 Task: Search one way flight ticket for 5 adults, 2 children, 1 infant in seat and 1 infant on lap in economy from Bozeman: Bozeman Yellowstone International Airport (was Gallatin Field) to Jackson: Jackson Hole Airport on 5-2-2023. Choice of flights is Spirit. Number of bags: 2 checked bags. Price is upto 93000. Outbound departure time preference is 19:30.
Action: Mouse moved to (311, 200)
Screenshot: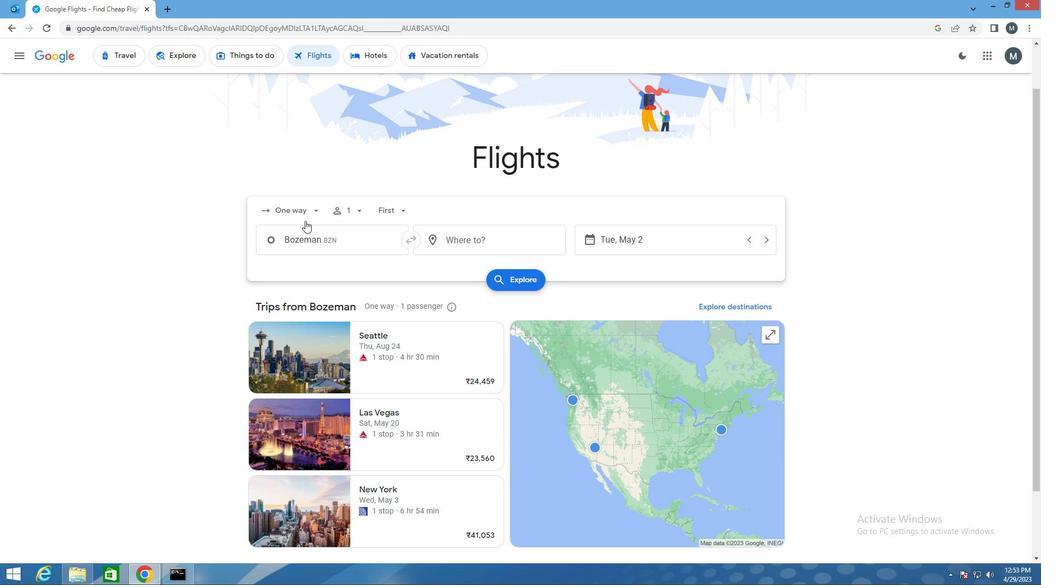 
Action: Mouse pressed left at (311, 200)
Screenshot: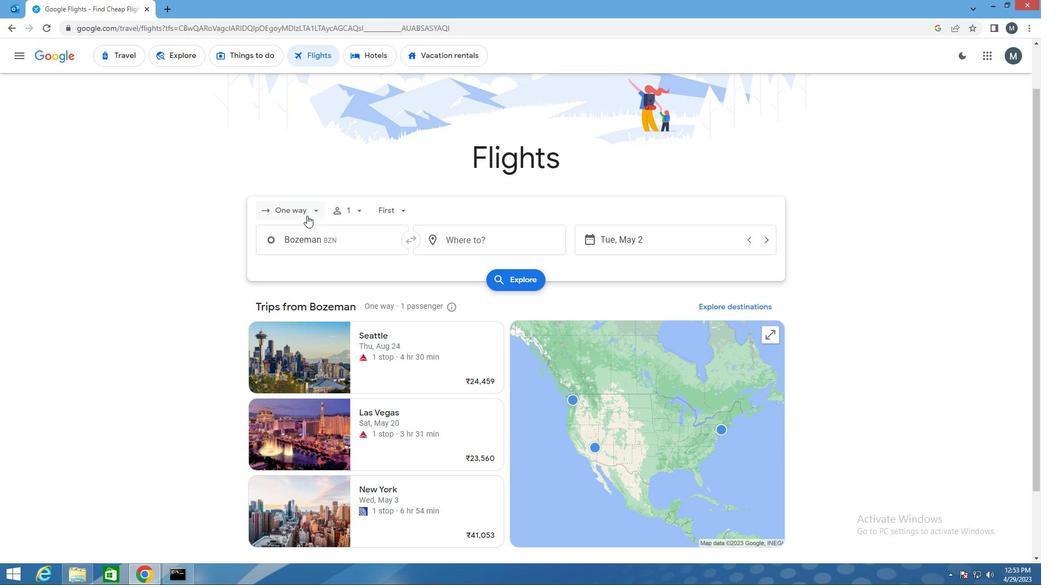 
Action: Mouse moved to (309, 246)
Screenshot: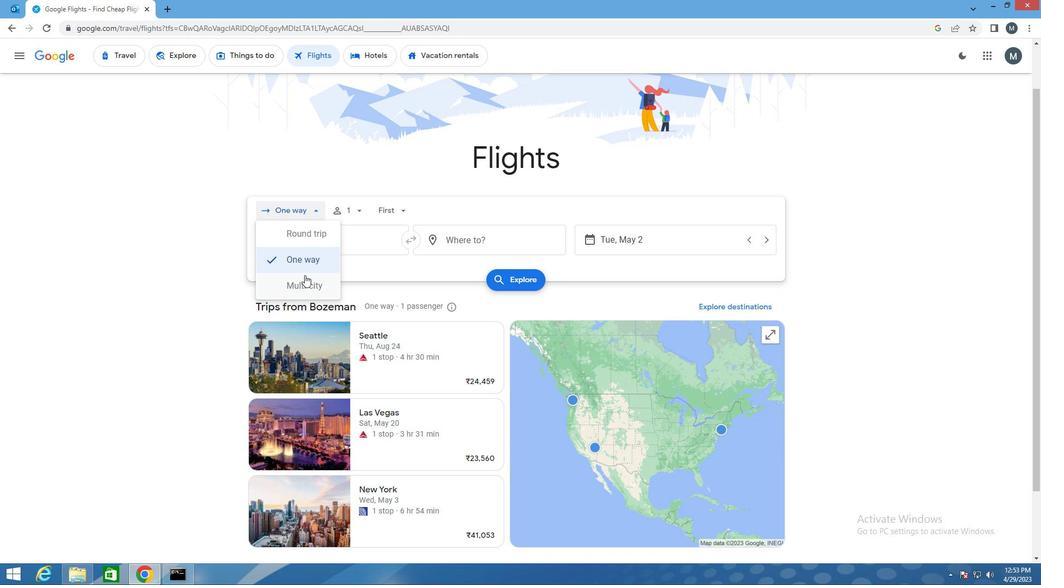 
Action: Mouse pressed left at (309, 246)
Screenshot: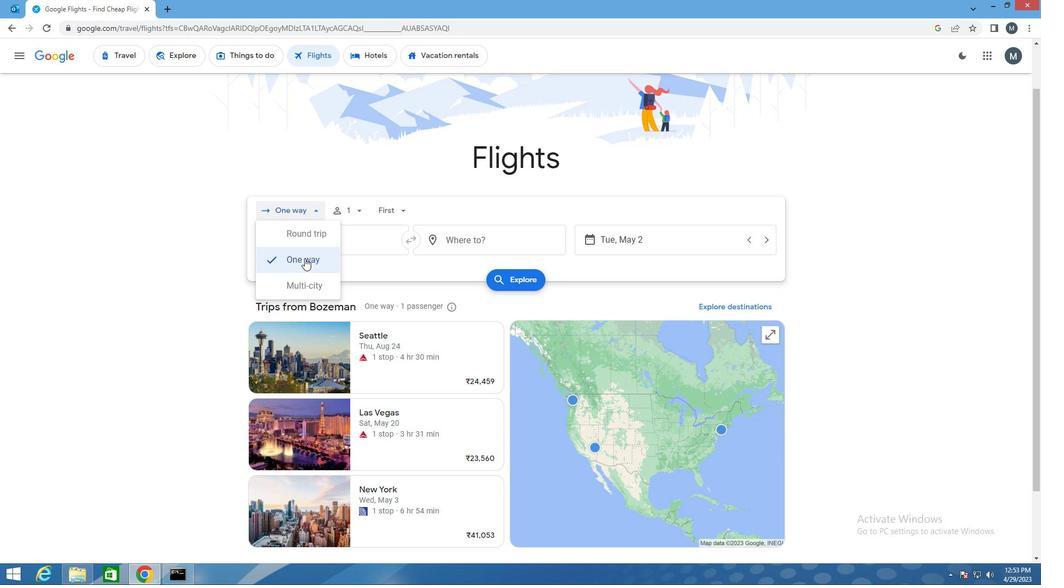 
Action: Mouse moved to (355, 200)
Screenshot: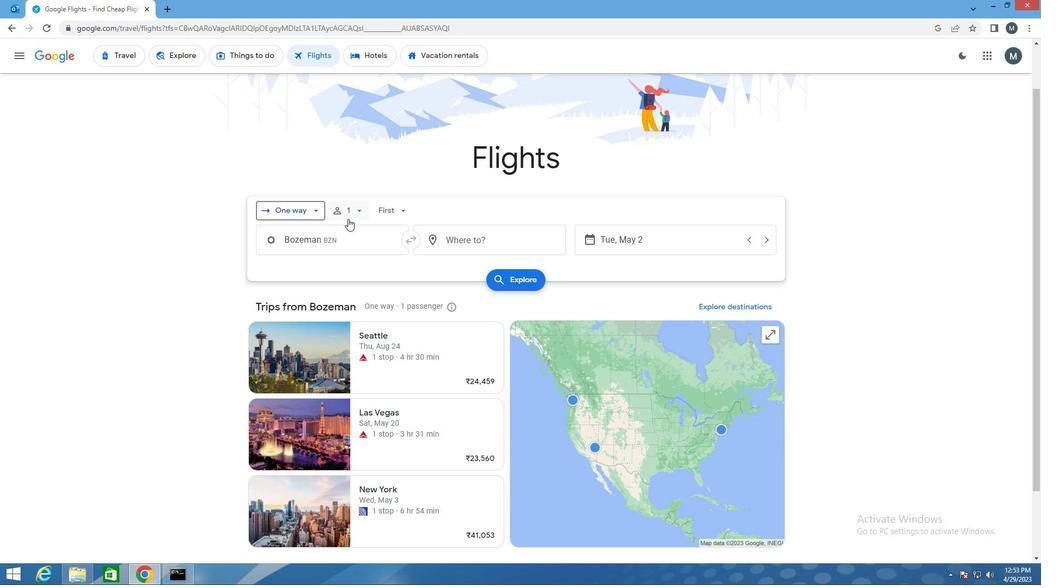 
Action: Mouse pressed left at (355, 200)
Screenshot: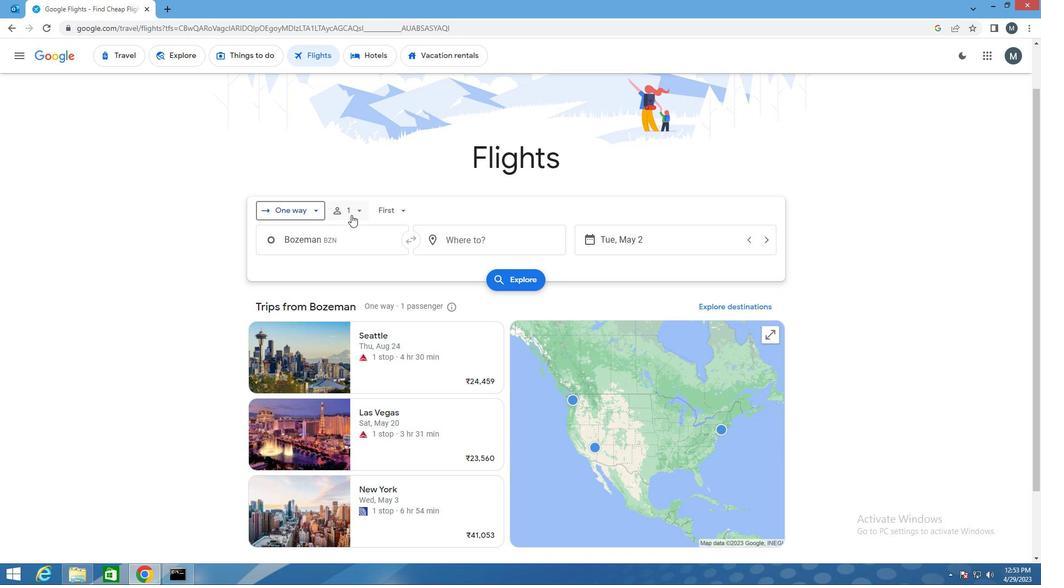 
Action: Mouse moved to (449, 220)
Screenshot: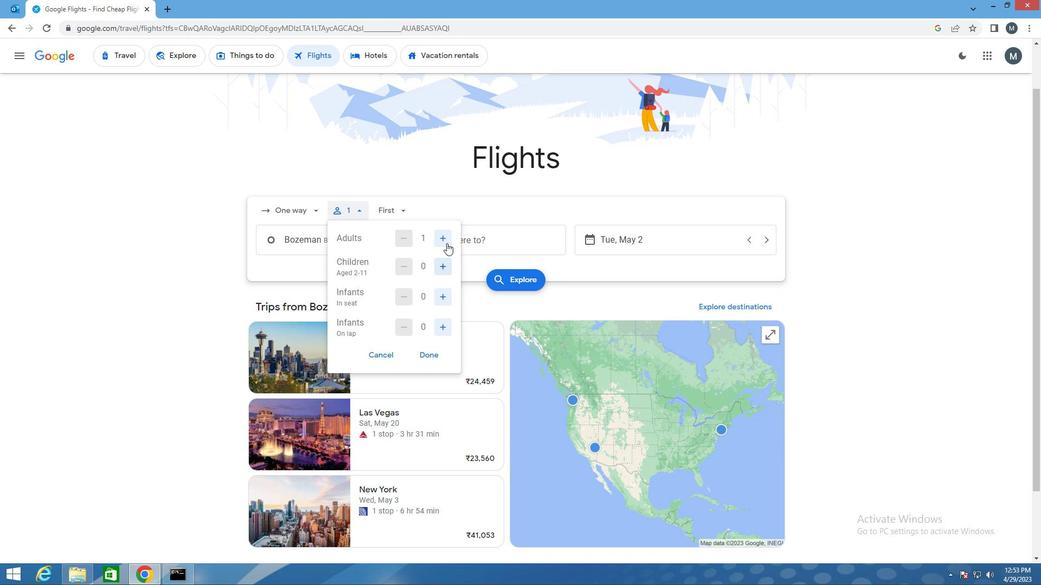 
Action: Mouse pressed left at (449, 220)
Screenshot: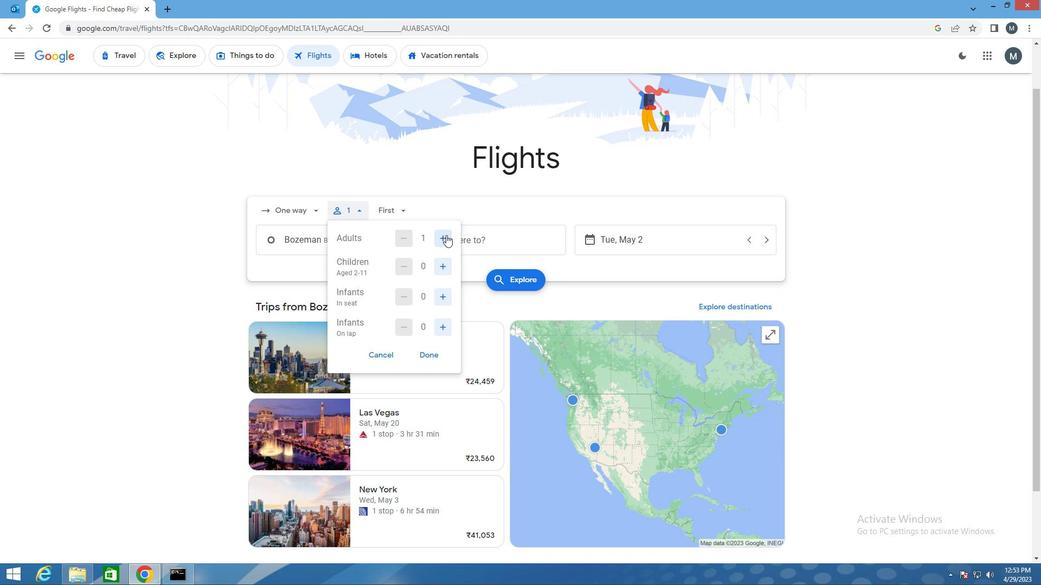 
Action: Mouse pressed left at (449, 220)
Screenshot: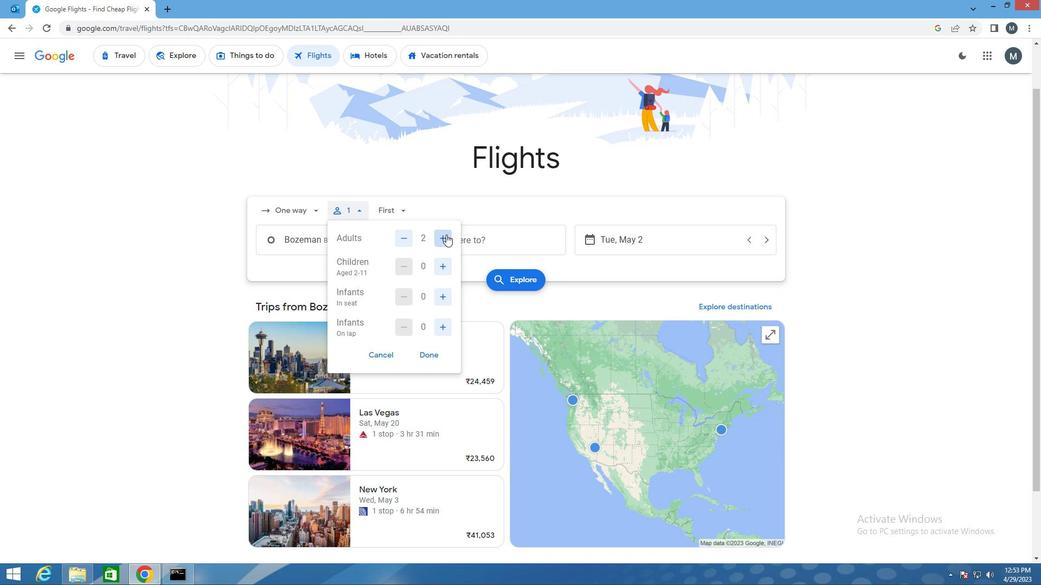 
Action: Mouse pressed left at (449, 220)
Screenshot: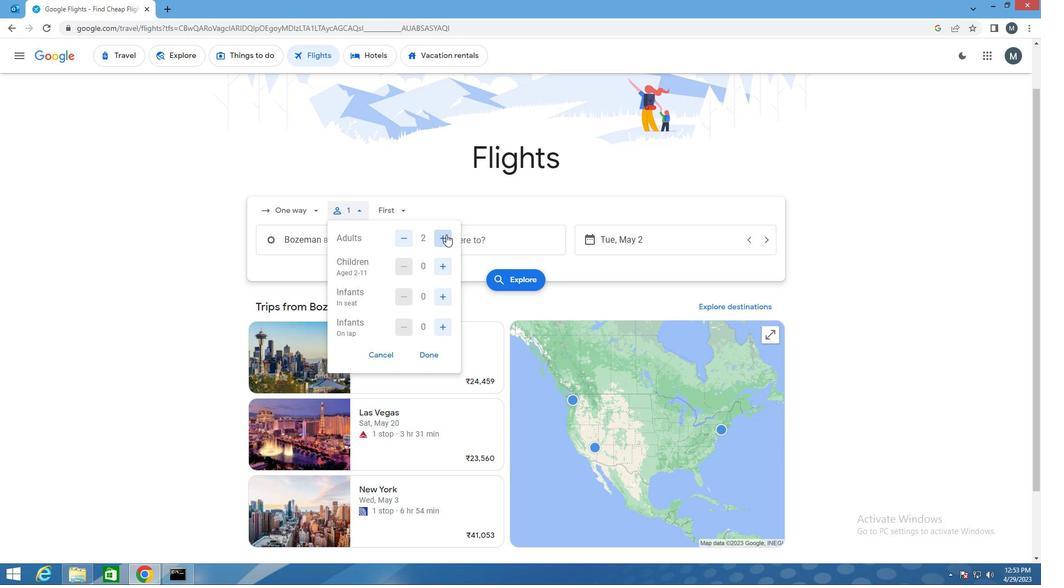 
Action: Mouse moved to (449, 220)
Screenshot: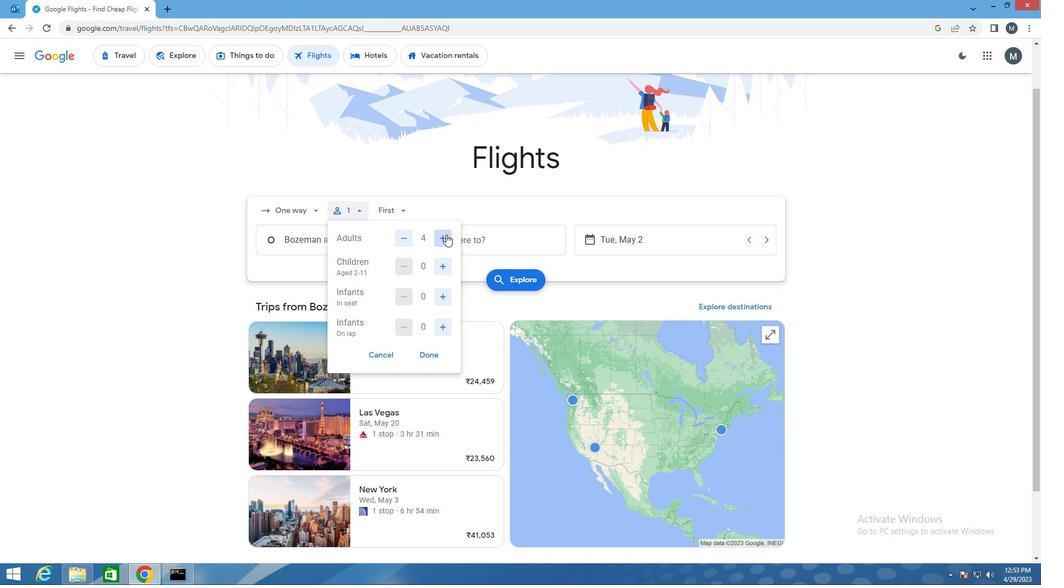 
Action: Mouse pressed left at (449, 220)
Screenshot: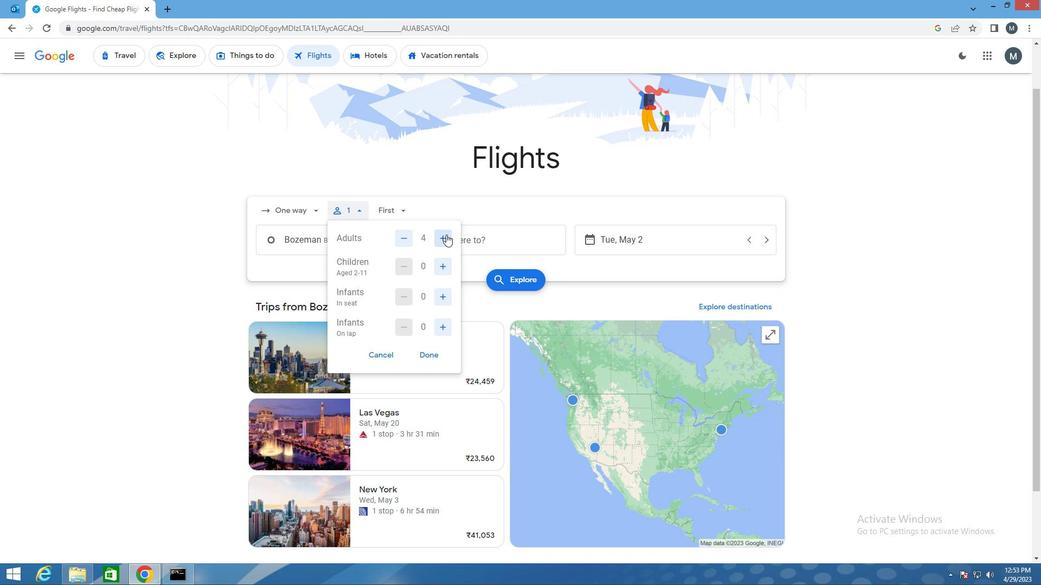 
Action: Mouse moved to (450, 255)
Screenshot: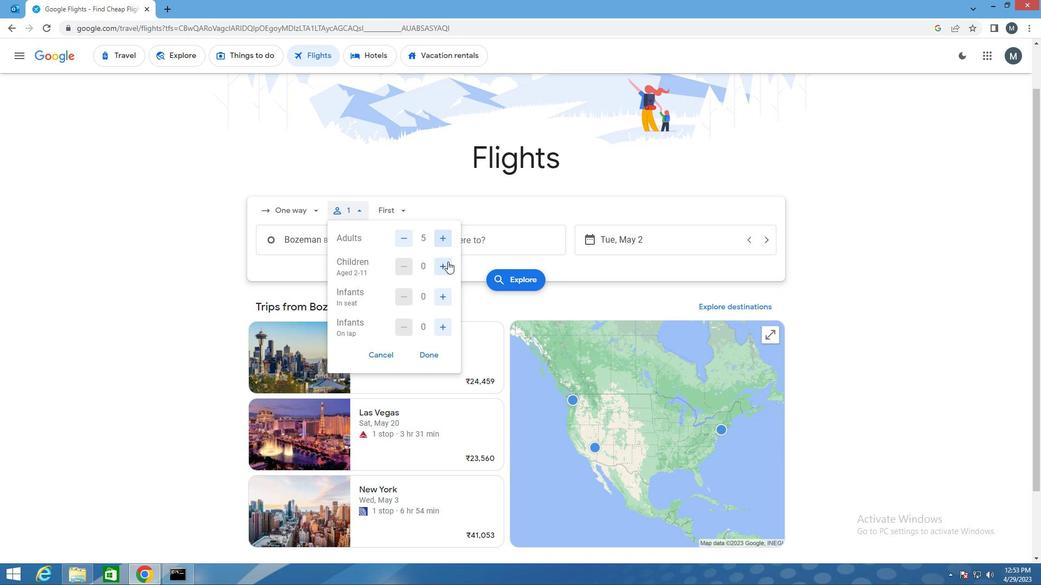 
Action: Mouse pressed left at (450, 255)
Screenshot: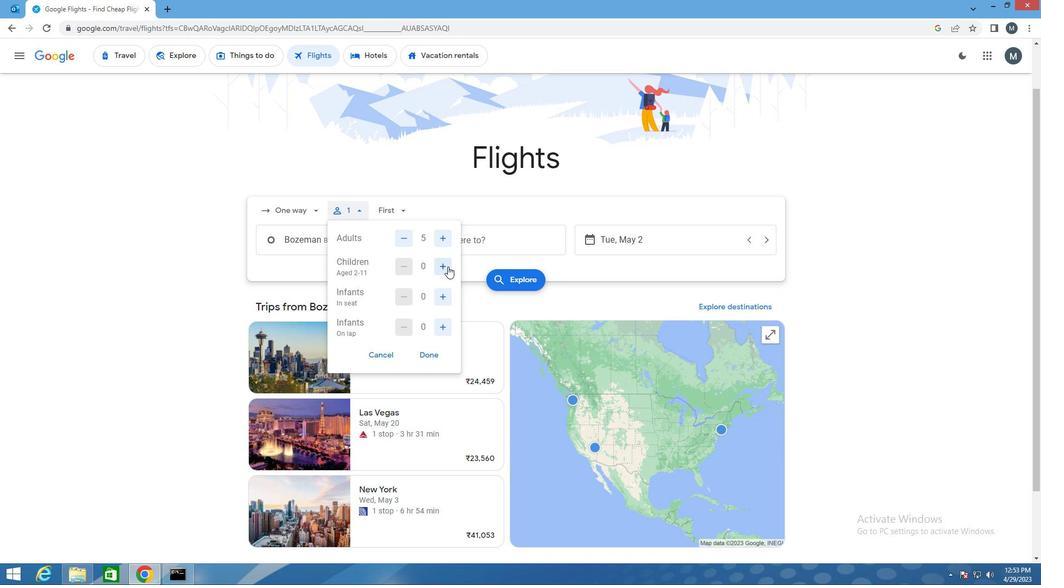 
Action: Mouse pressed left at (450, 255)
Screenshot: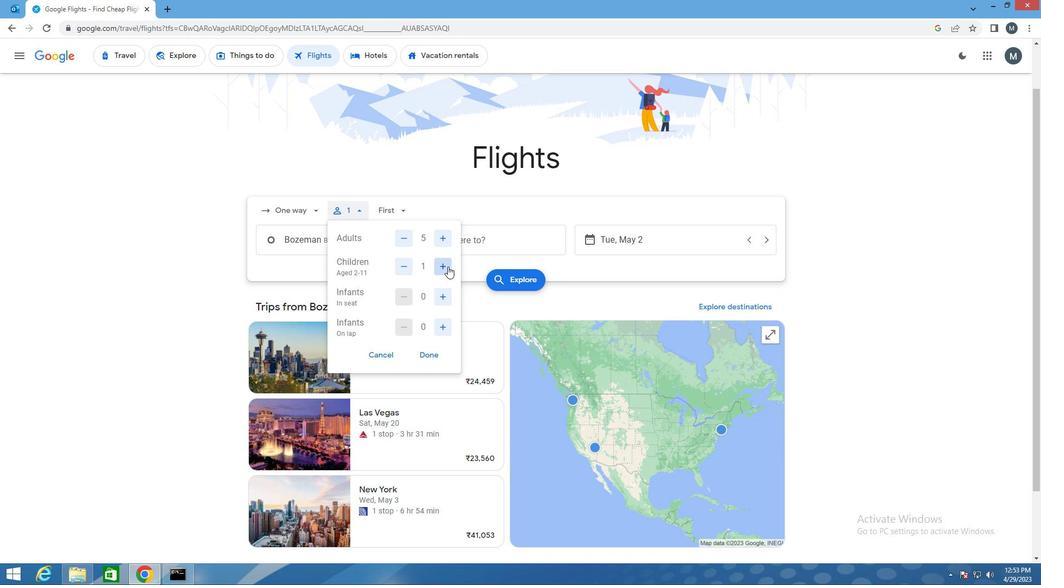 
Action: Mouse moved to (449, 288)
Screenshot: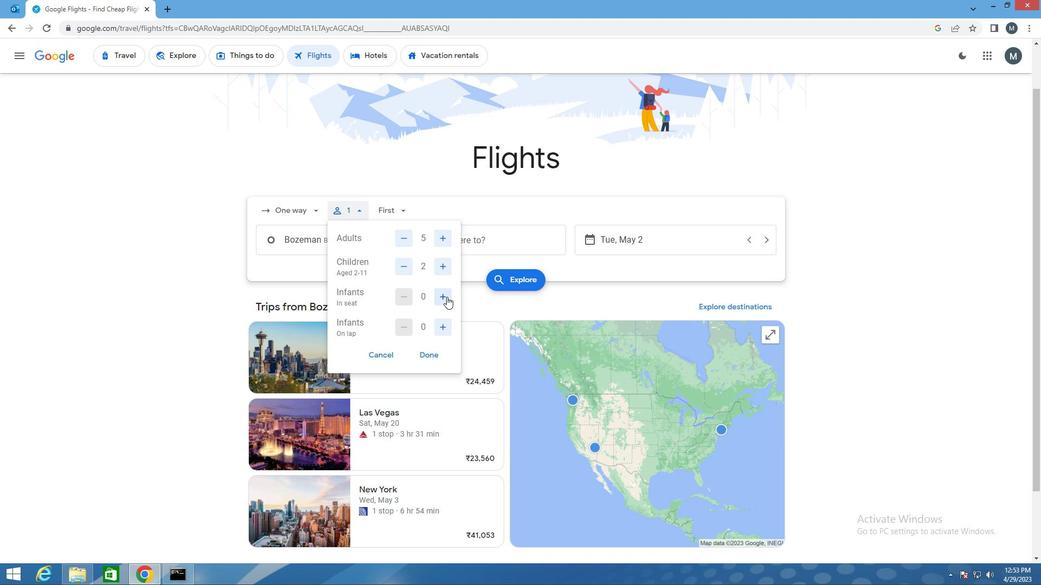 
Action: Mouse pressed left at (449, 288)
Screenshot: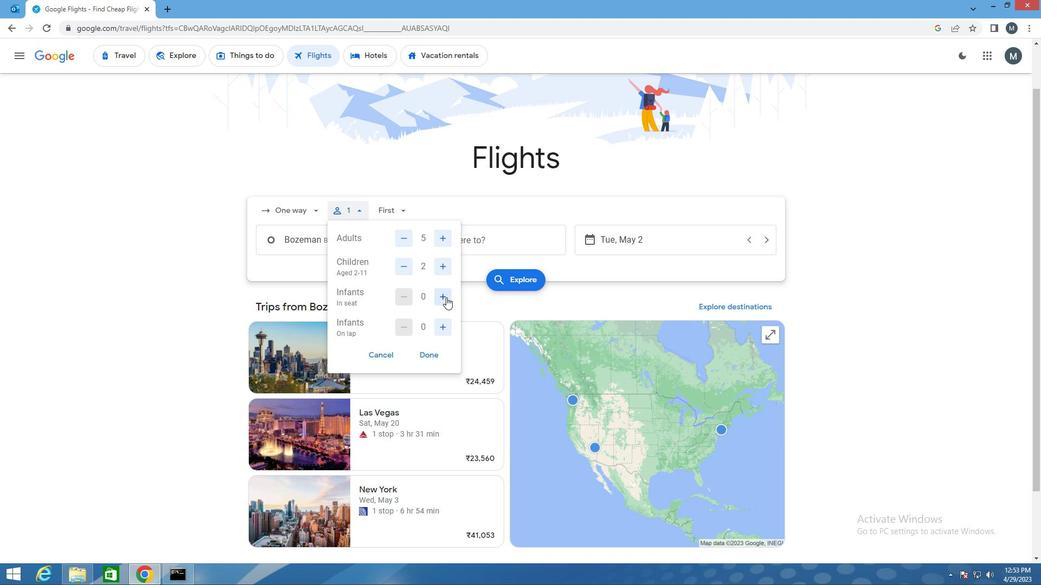
Action: Mouse moved to (447, 322)
Screenshot: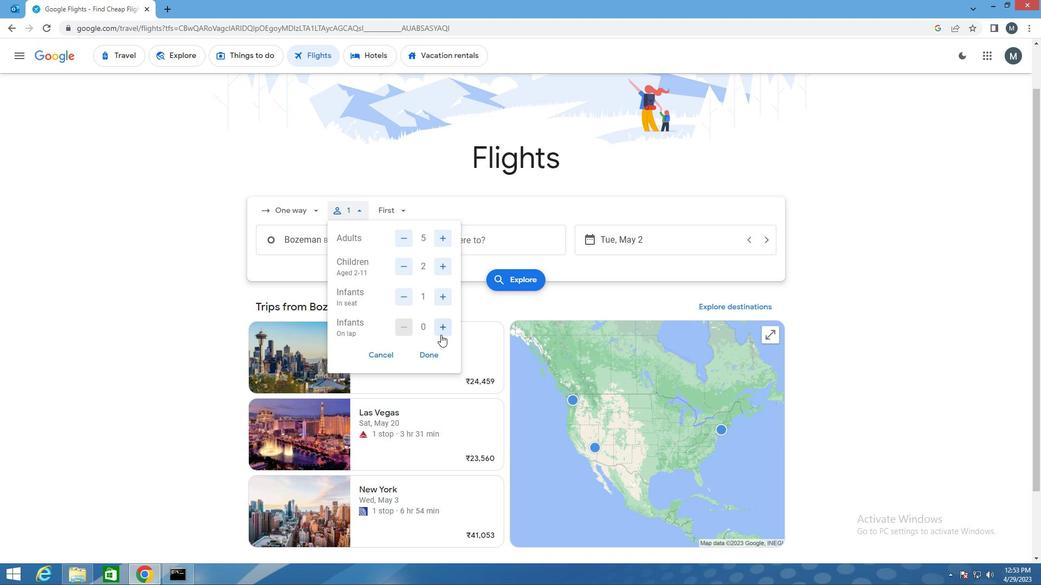 
Action: Mouse pressed left at (447, 322)
Screenshot: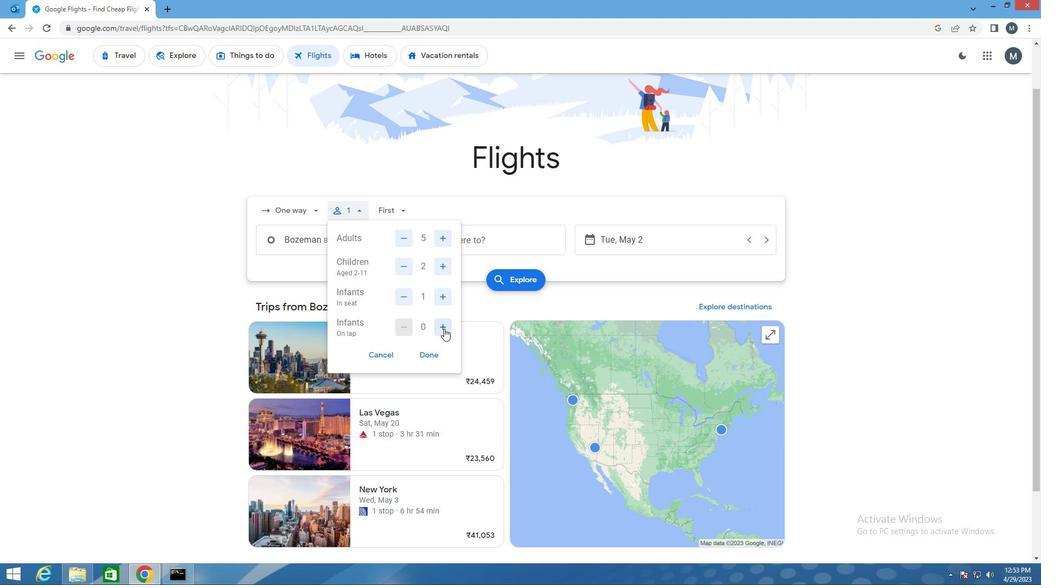 
Action: Mouse moved to (437, 346)
Screenshot: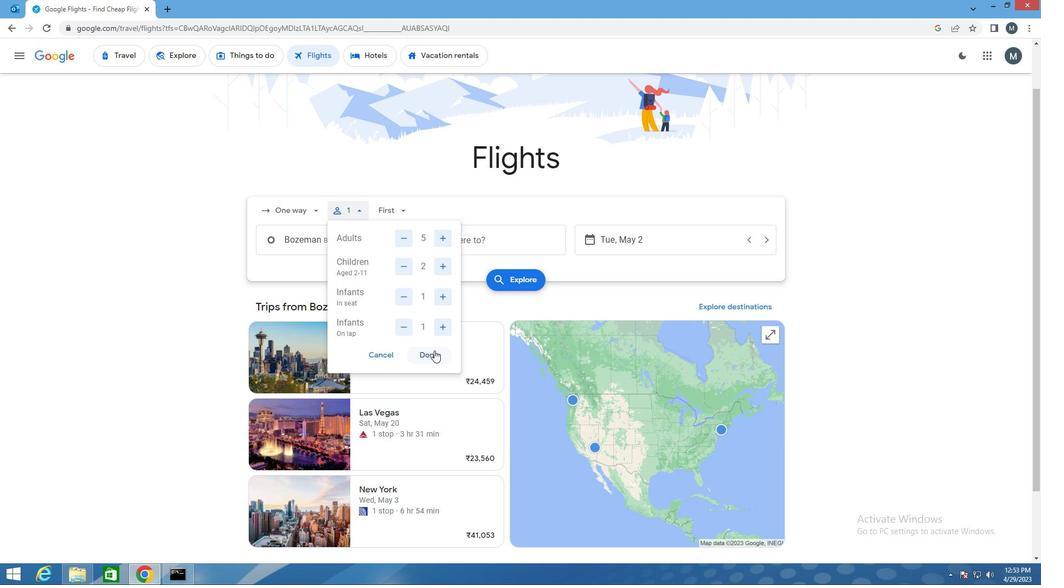 
Action: Mouse pressed left at (437, 346)
Screenshot: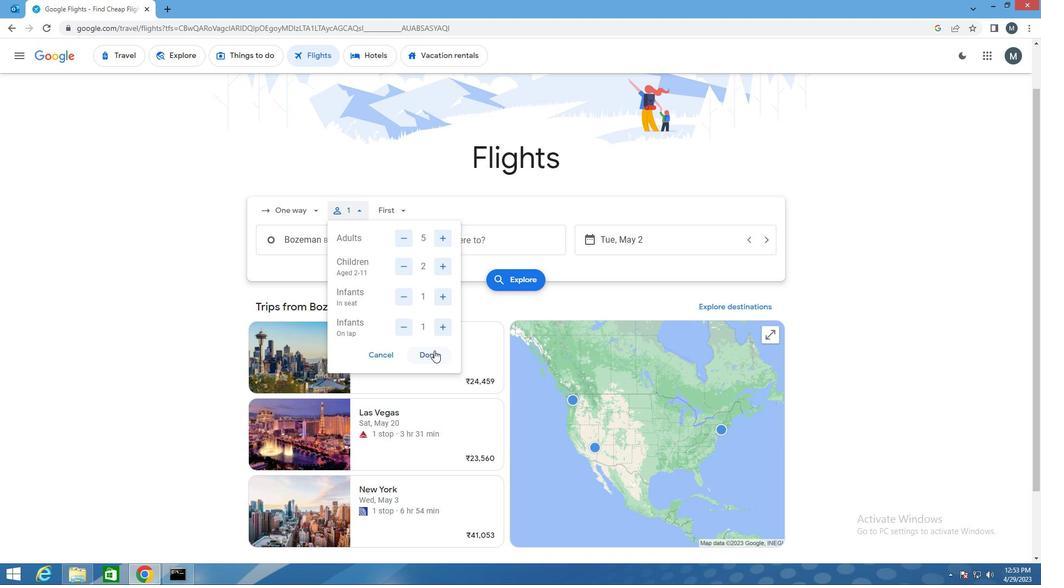
Action: Mouse moved to (407, 200)
Screenshot: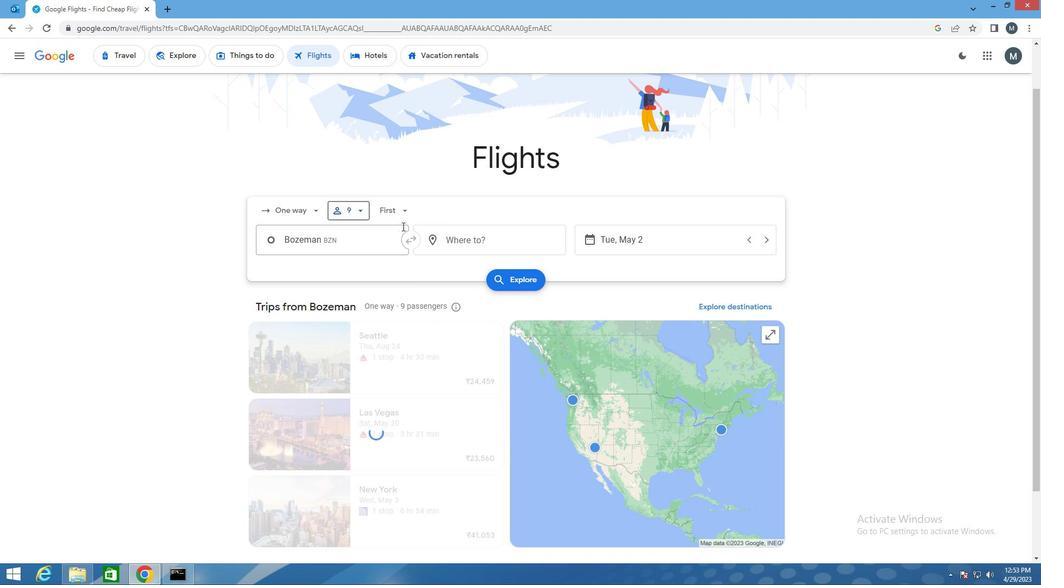 
Action: Mouse pressed left at (407, 200)
Screenshot: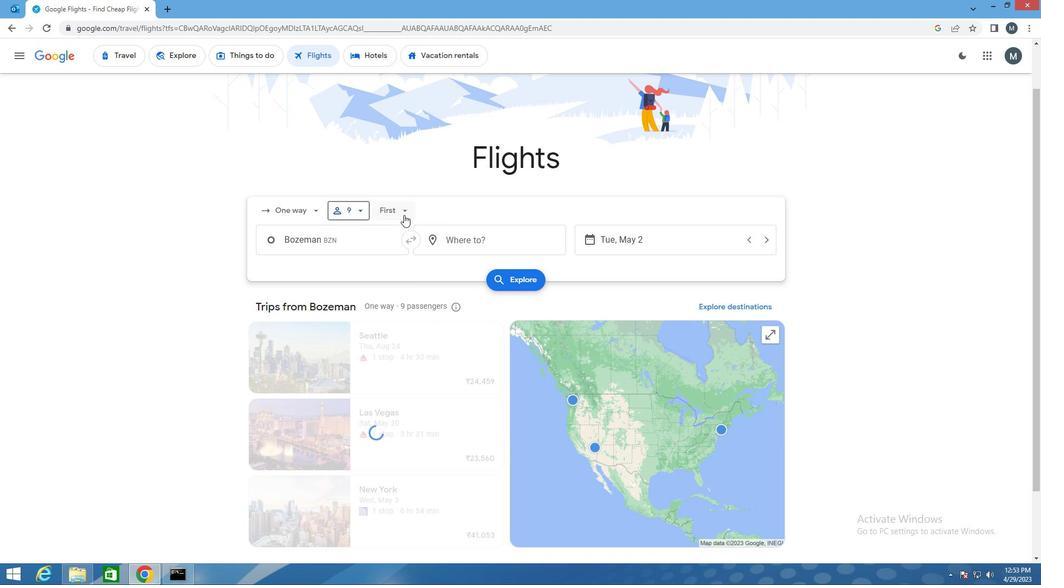 
Action: Mouse moved to (430, 224)
Screenshot: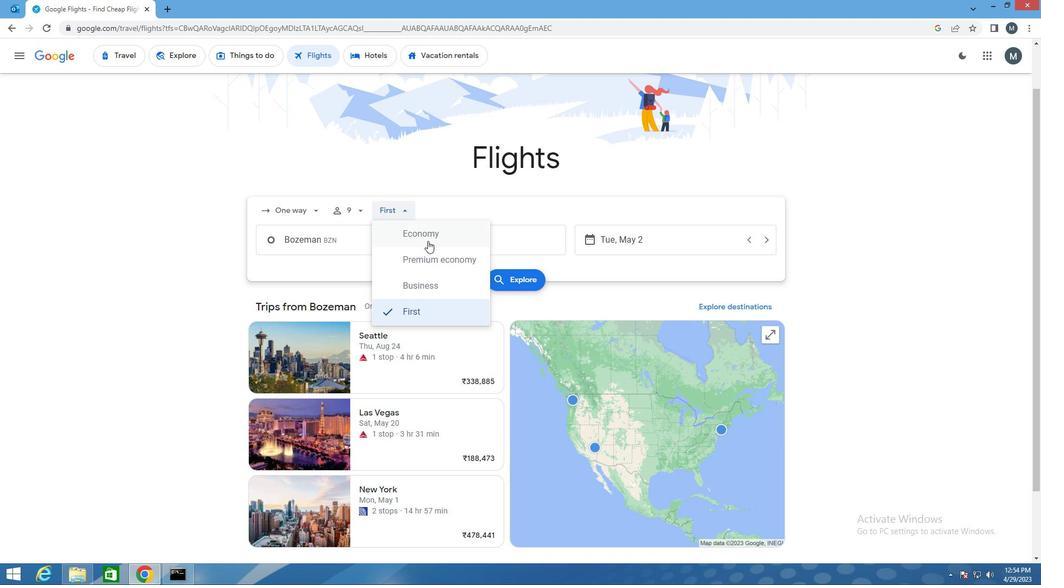 
Action: Mouse pressed left at (430, 224)
Screenshot: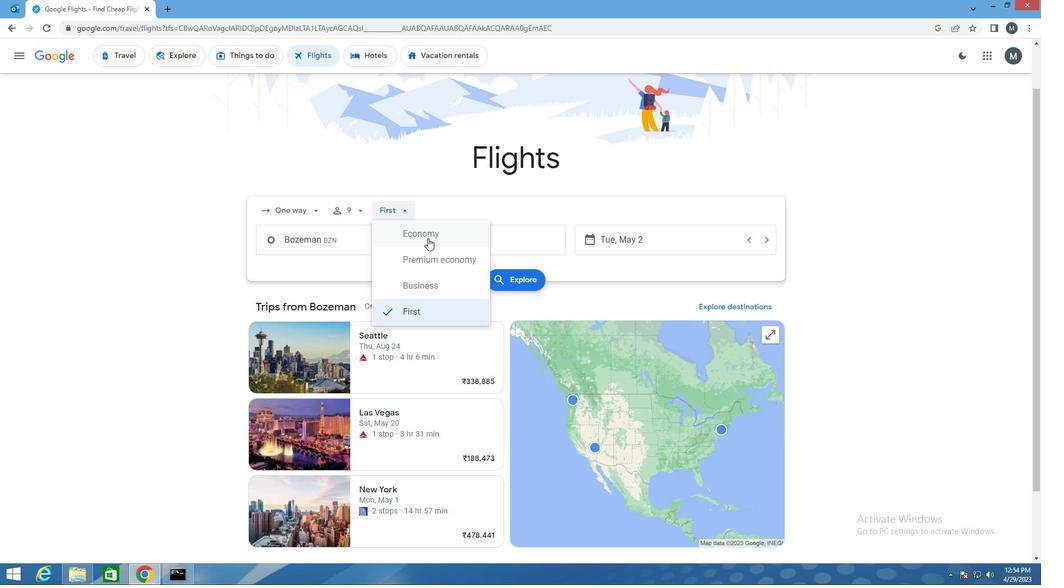 
Action: Mouse moved to (355, 231)
Screenshot: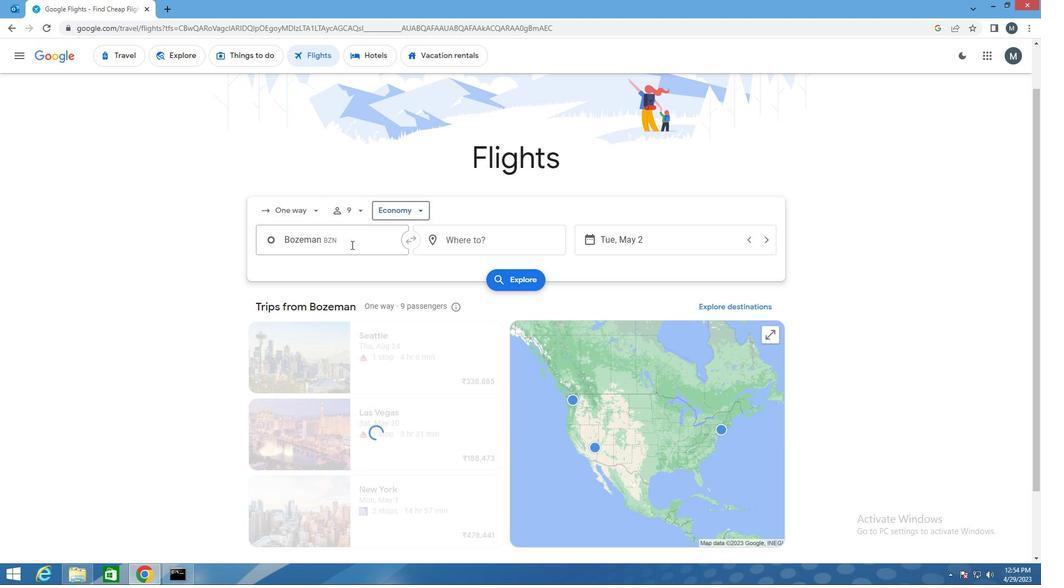 
Action: Mouse pressed left at (355, 231)
Screenshot: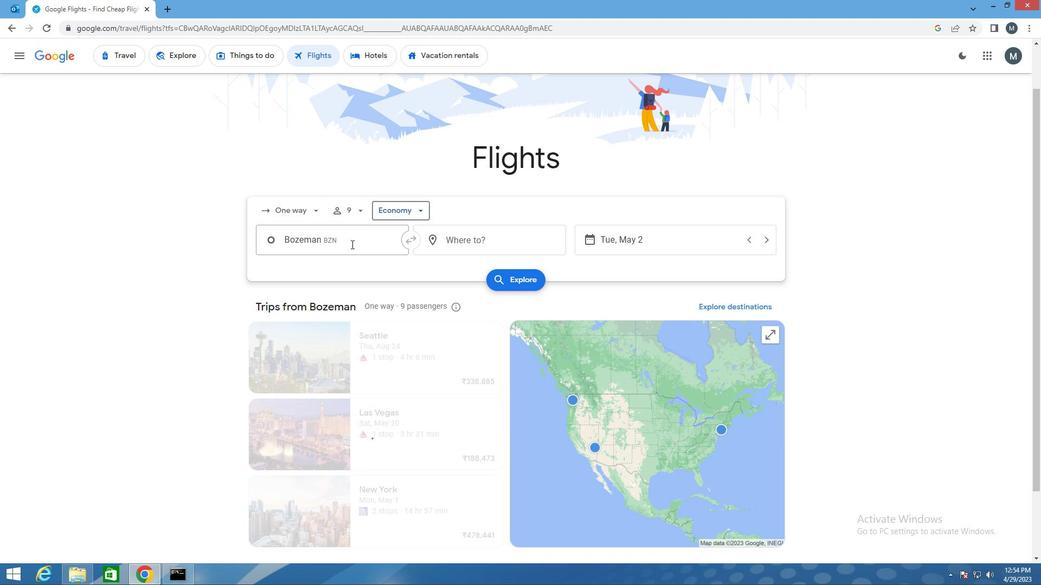 
Action: Mouse moved to (374, 290)
Screenshot: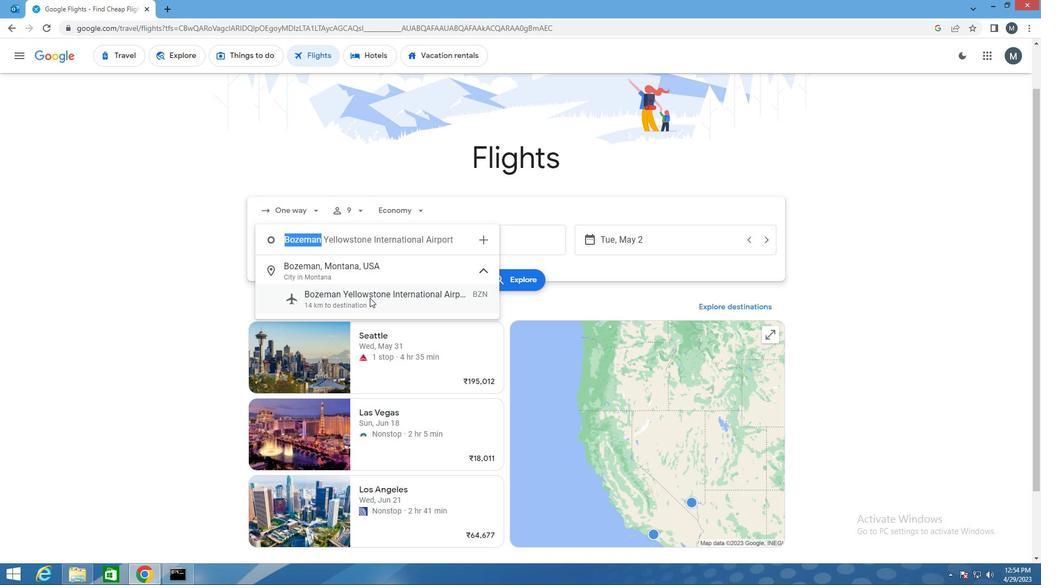 
Action: Mouse pressed left at (374, 290)
Screenshot: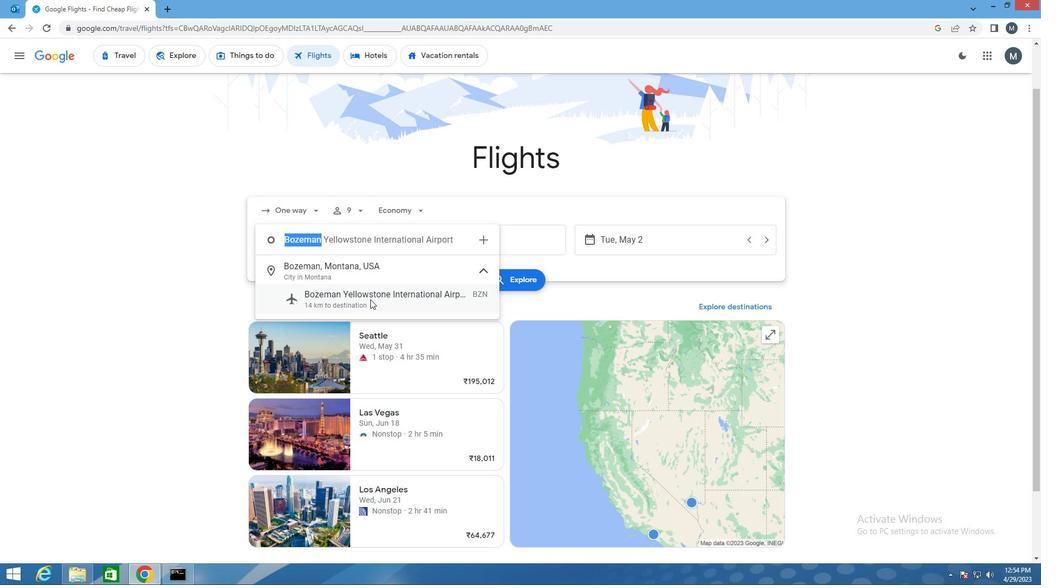 
Action: Mouse moved to (462, 228)
Screenshot: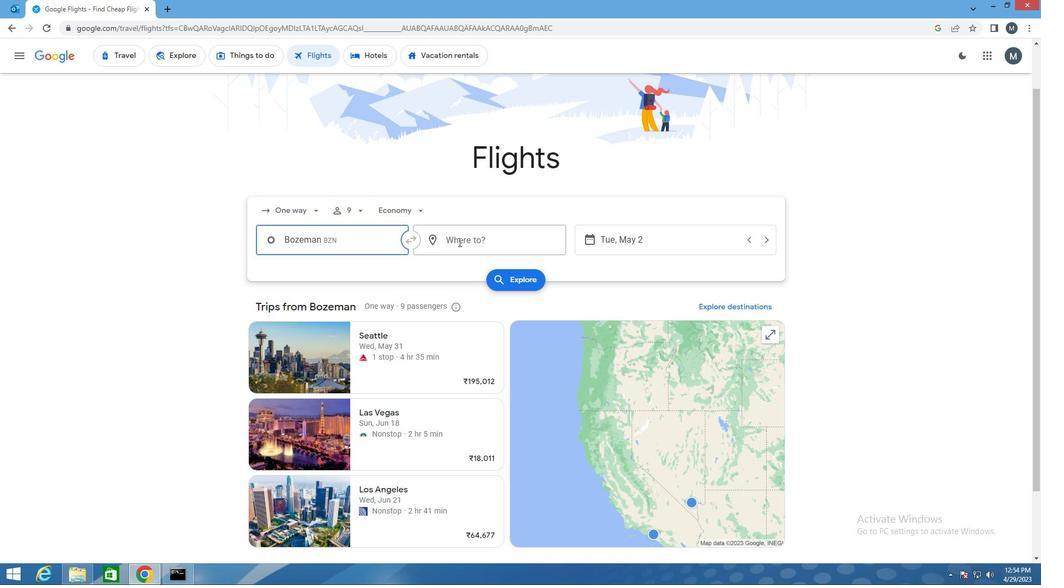 
Action: Mouse pressed left at (462, 228)
Screenshot: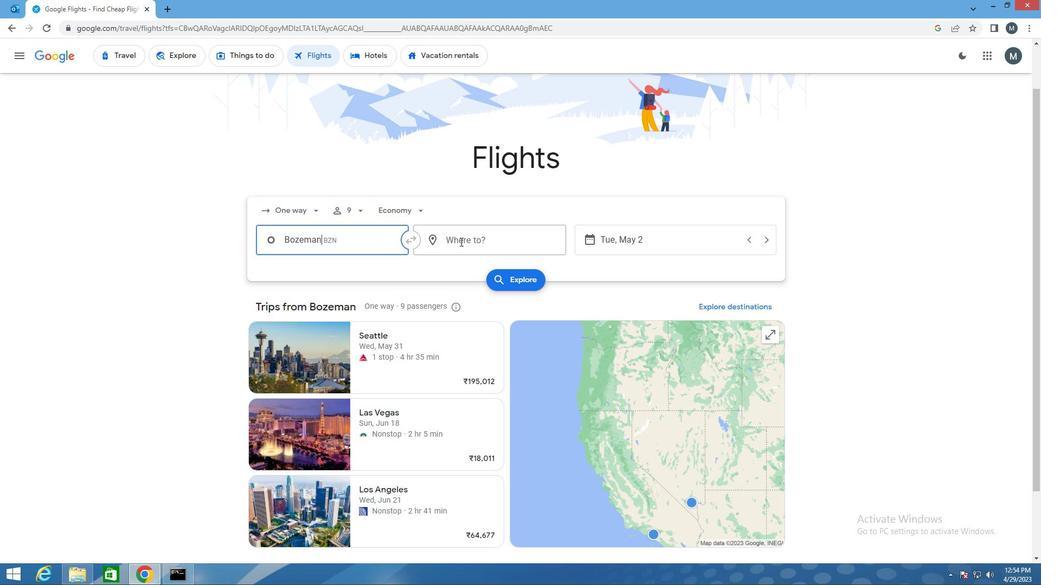 
Action: Mouse moved to (461, 231)
Screenshot: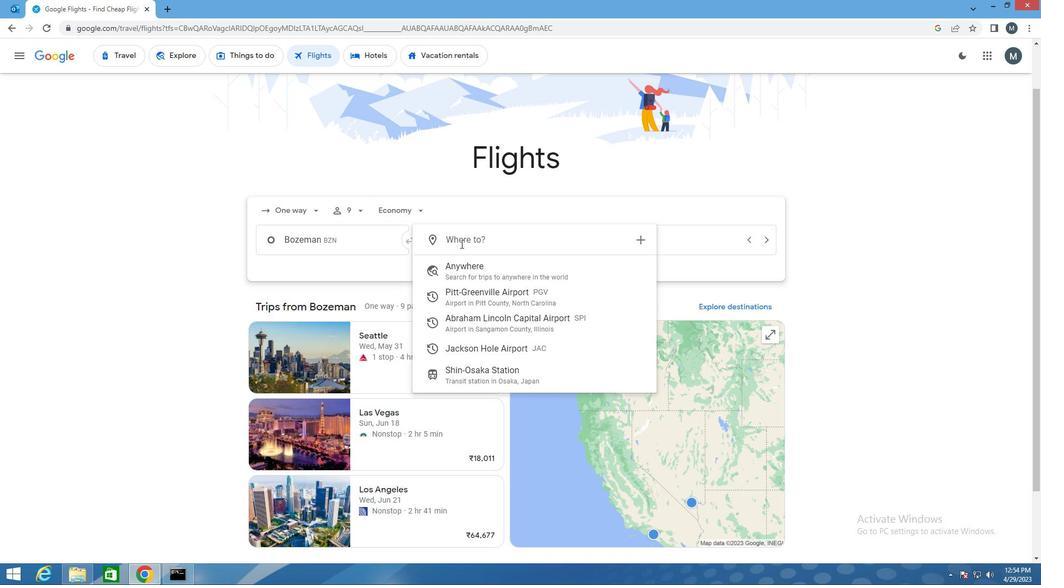 
Action: Key pressed jac
Screenshot: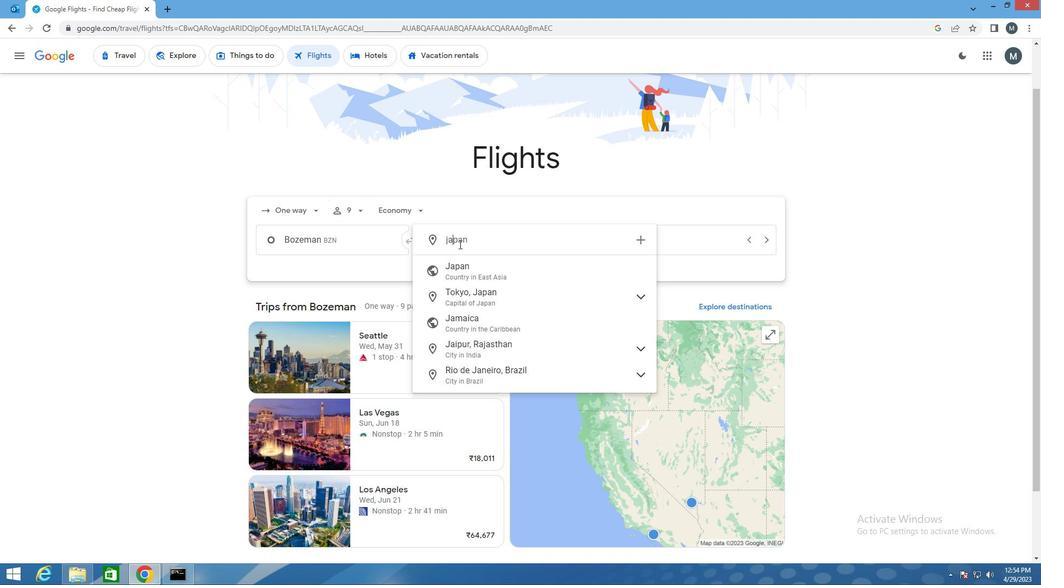
Action: Mouse moved to (503, 262)
Screenshot: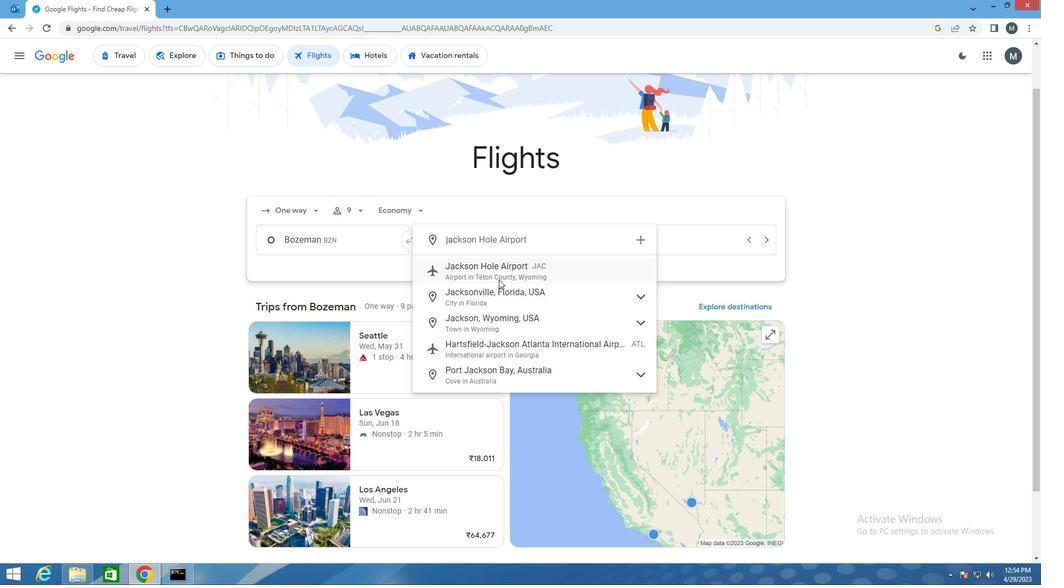 
Action: Mouse pressed left at (503, 262)
Screenshot: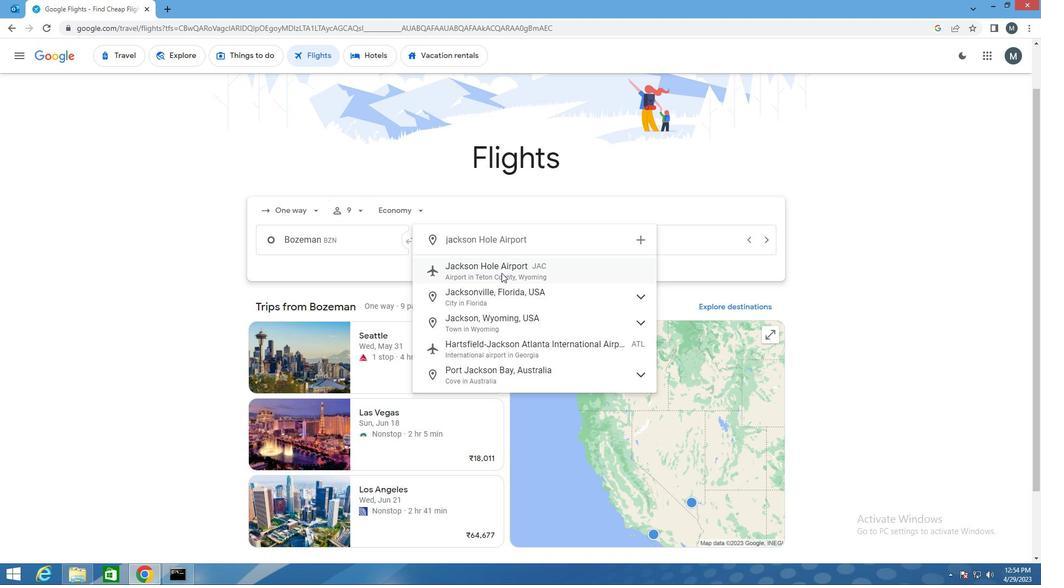 
Action: Mouse moved to (593, 224)
Screenshot: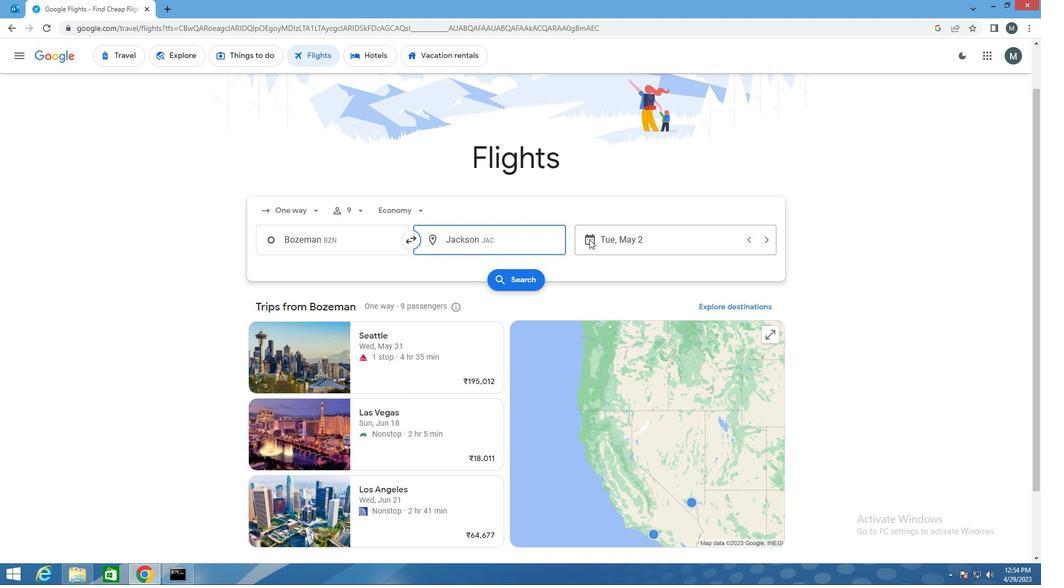 
Action: Mouse pressed left at (593, 224)
Screenshot: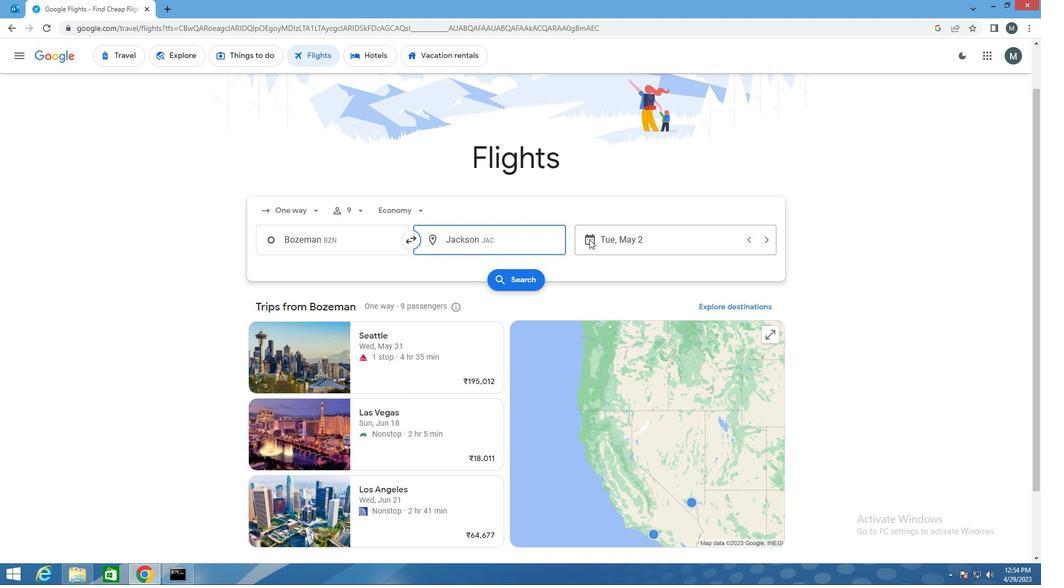 
Action: Mouse moved to (644, 320)
Screenshot: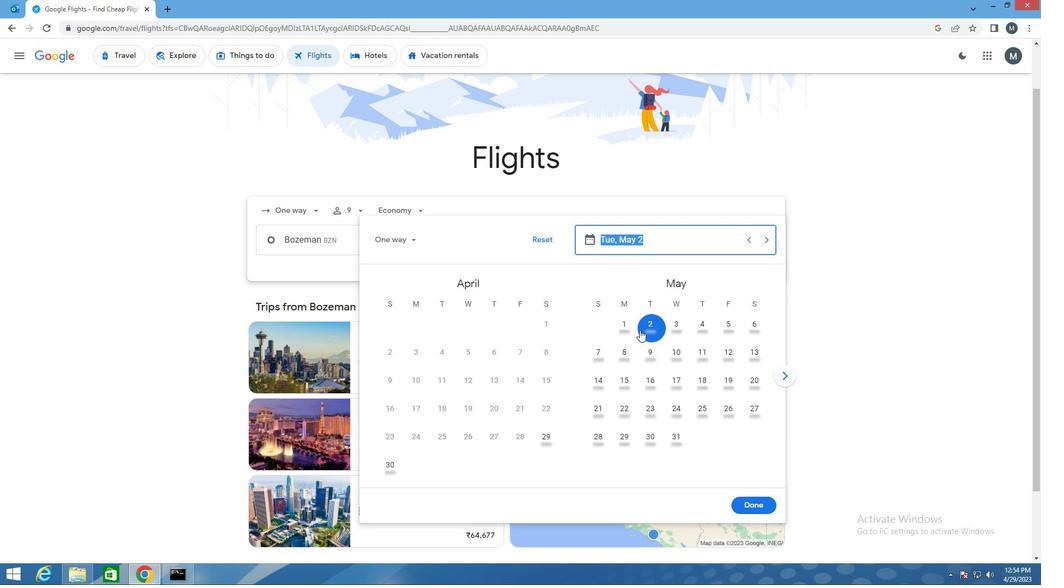 
Action: Mouse pressed left at (644, 320)
Screenshot: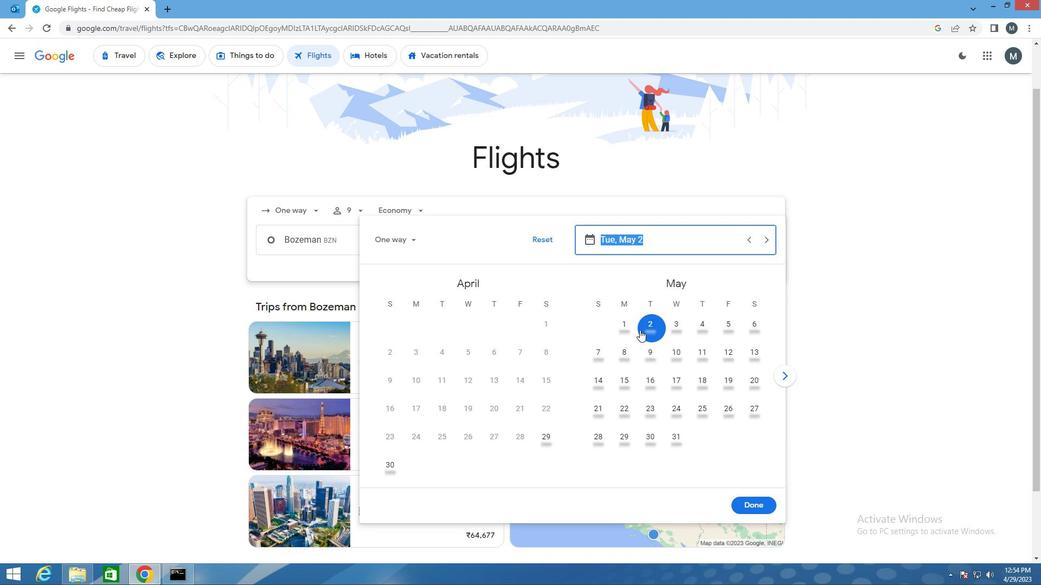
Action: Mouse moved to (744, 506)
Screenshot: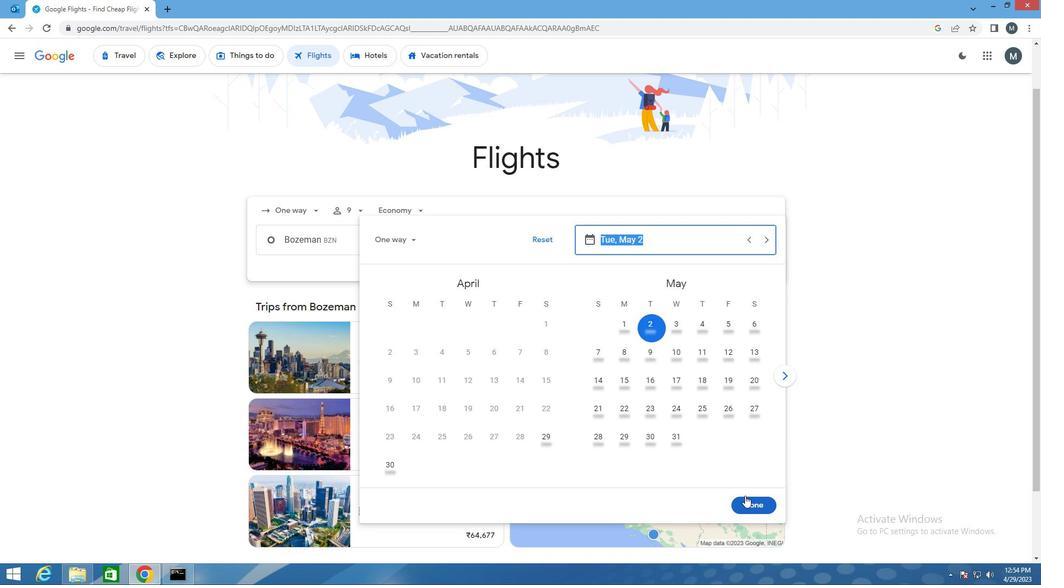 
Action: Mouse pressed left at (744, 506)
Screenshot: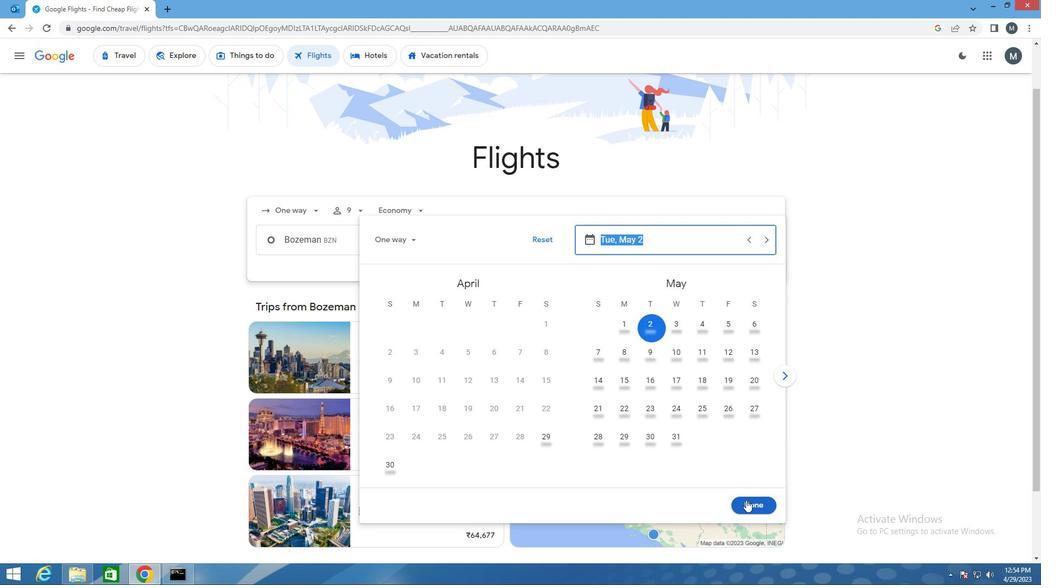 
Action: Mouse moved to (502, 270)
Screenshot: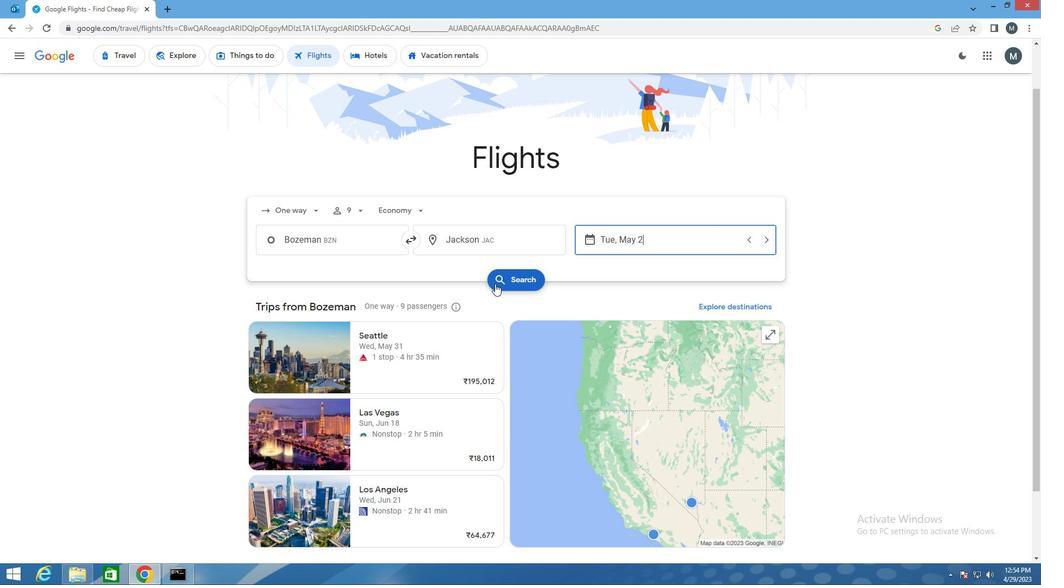 
Action: Mouse pressed left at (502, 270)
Screenshot: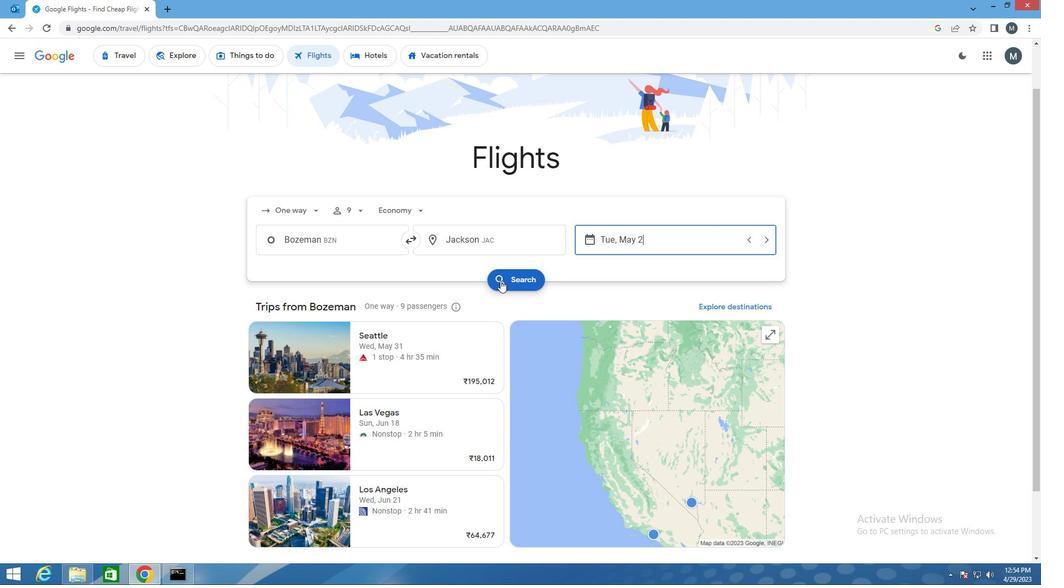 
Action: Mouse moved to (279, 126)
Screenshot: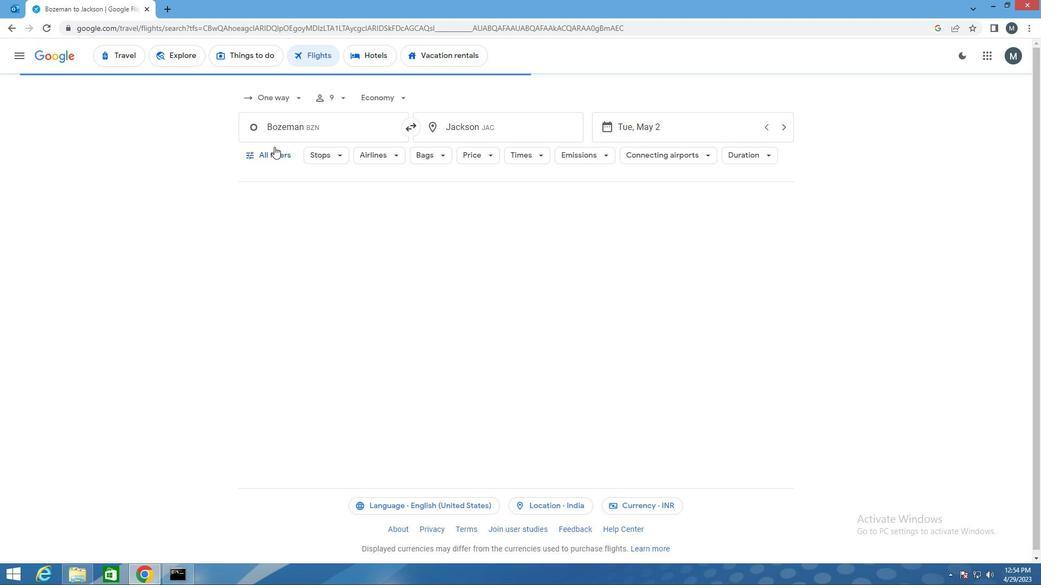 
Action: Mouse pressed left at (279, 126)
Screenshot: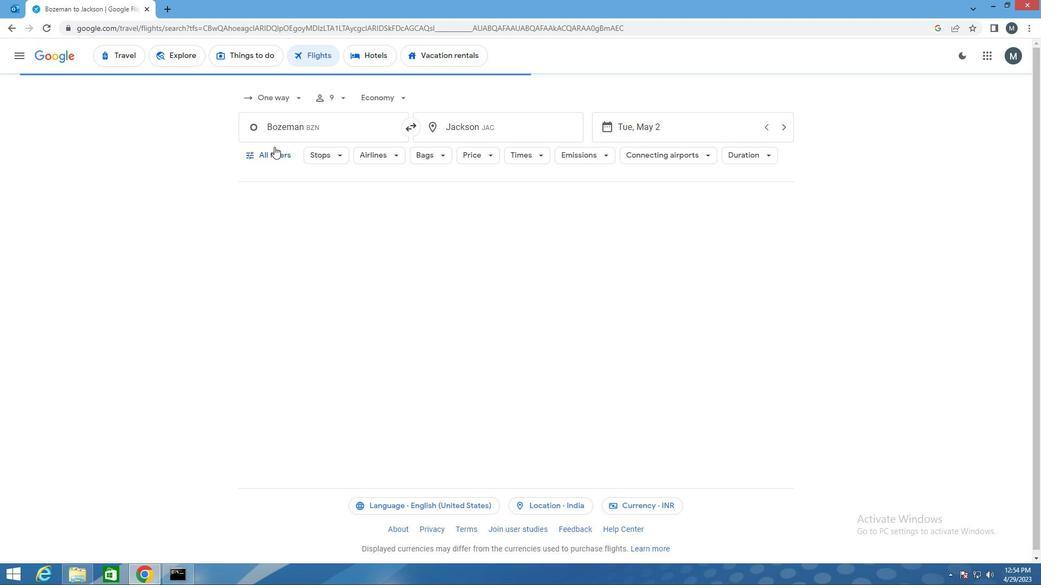 
Action: Mouse moved to (414, 378)
Screenshot: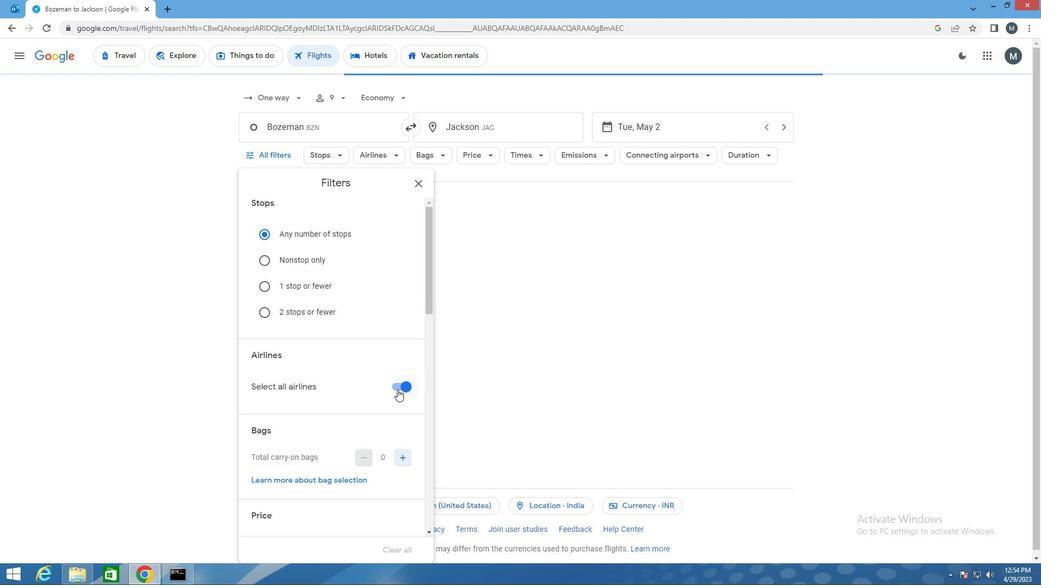 
Action: Mouse pressed left at (414, 378)
Screenshot: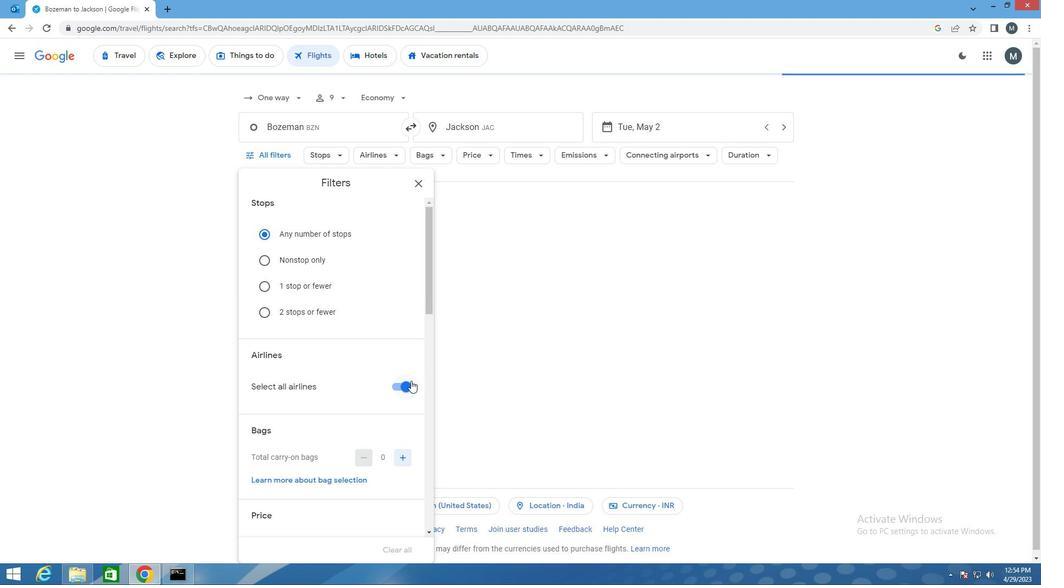 
Action: Mouse moved to (335, 300)
Screenshot: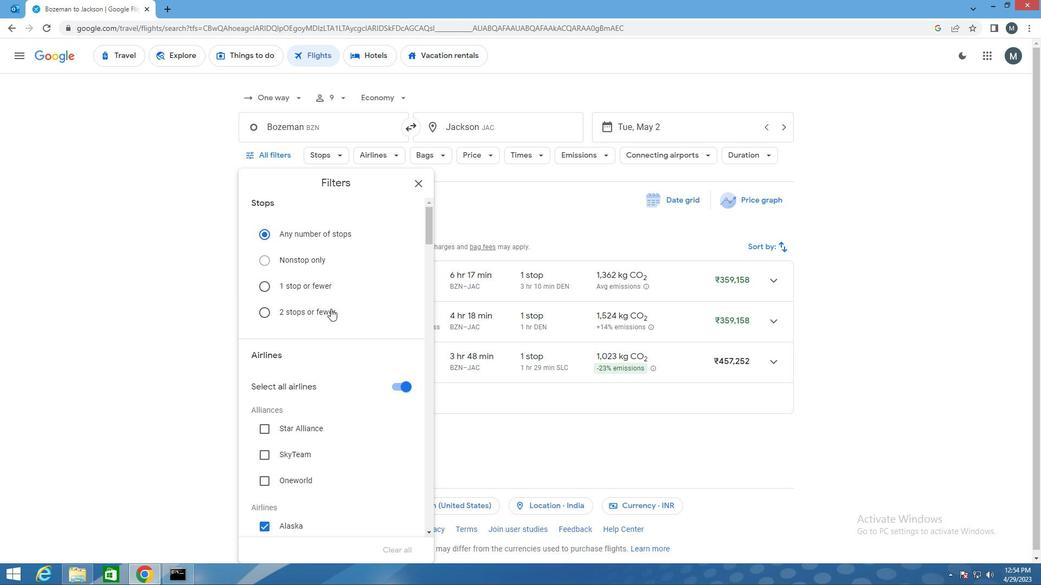 
Action: Mouse scrolled (335, 300) with delta (0, 0)
Screenshot: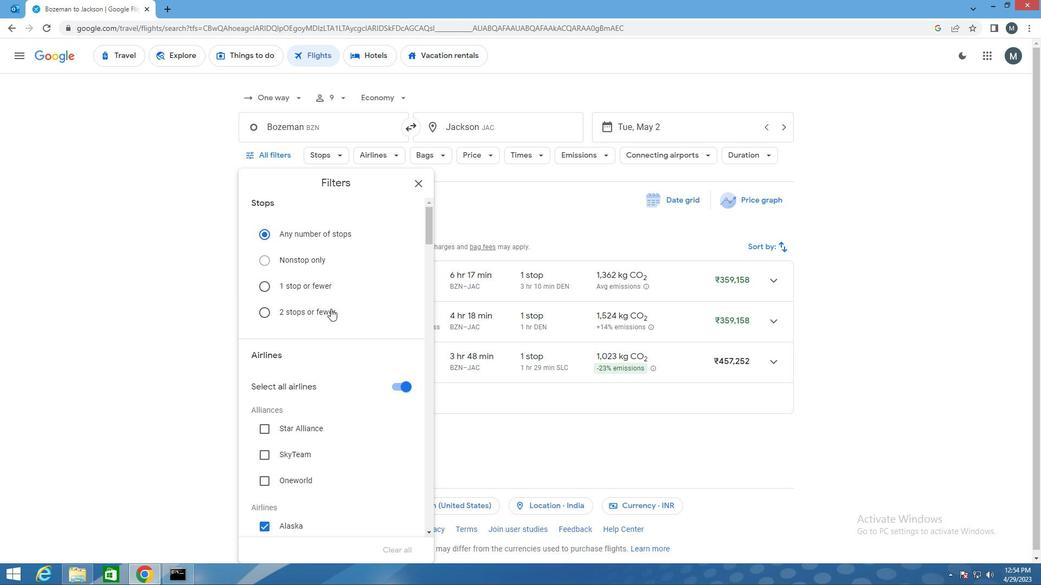 
Action: Mouse moved to (347, 308)
Screenshot: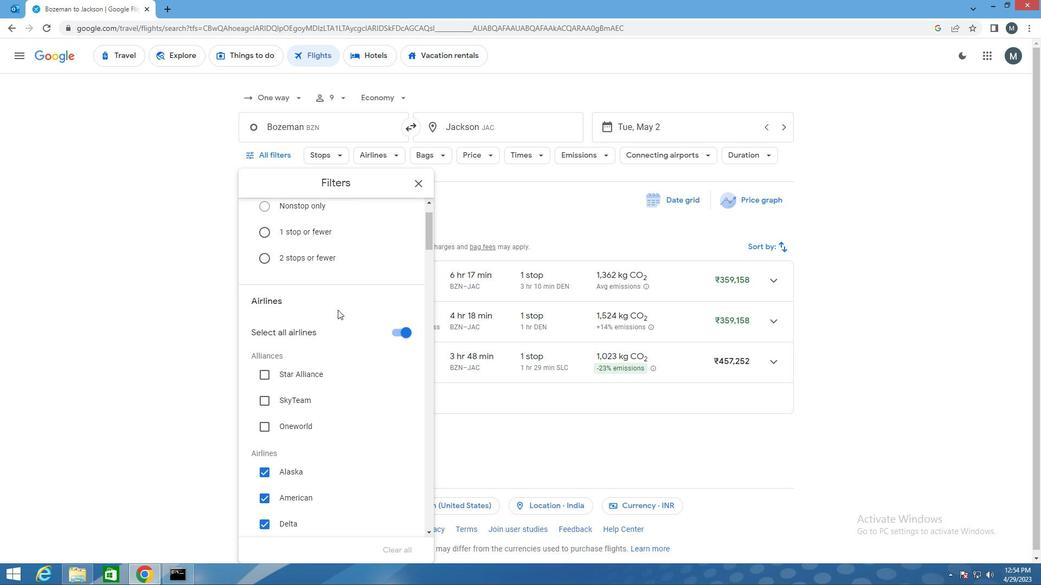 
Action: Mouse scrolled (347, 308) with delta (0, 0)
Screenshot: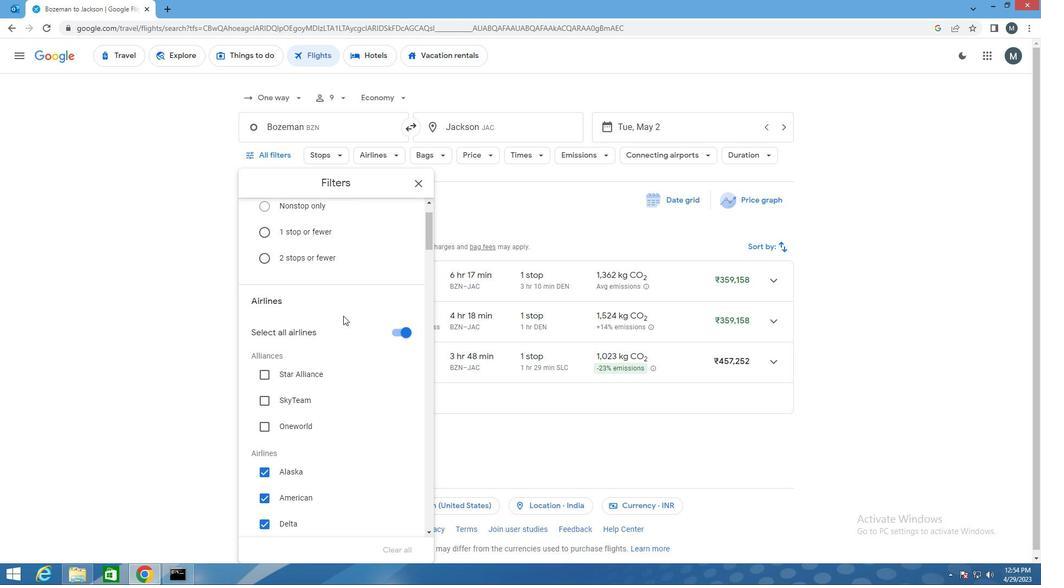 
Action: Mouse moved to (404, 383)
Screenshot: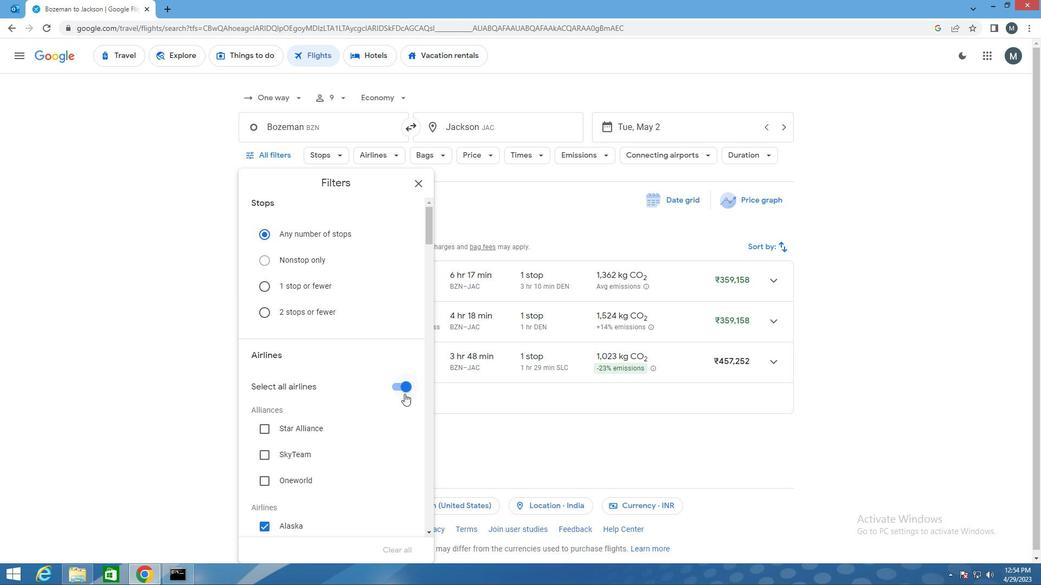 
Action: Mouse pressed left at (404, 383)
Screenshot: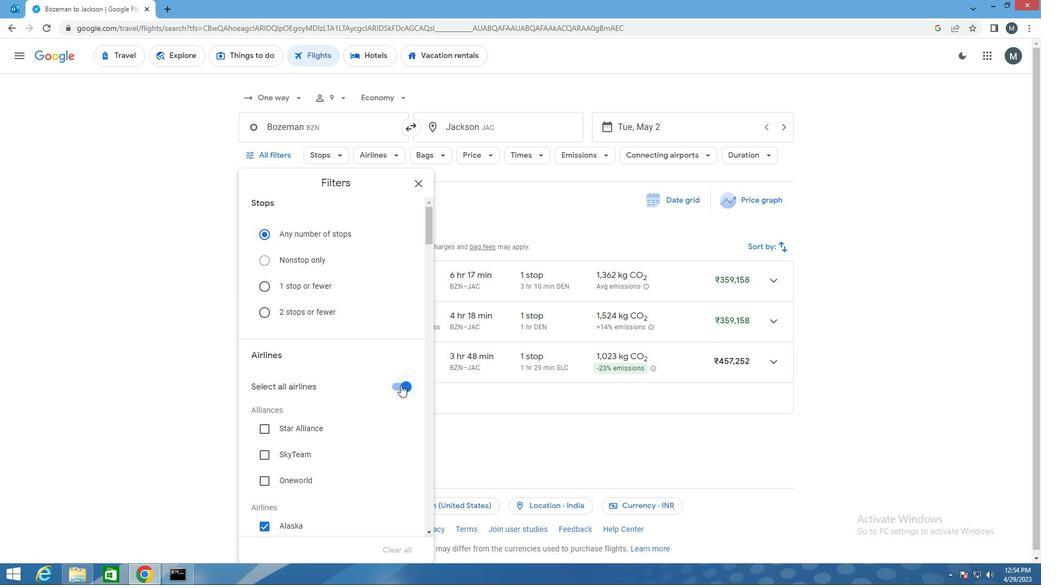 
Action: Mouse moved to (333, 366)
Screenshot: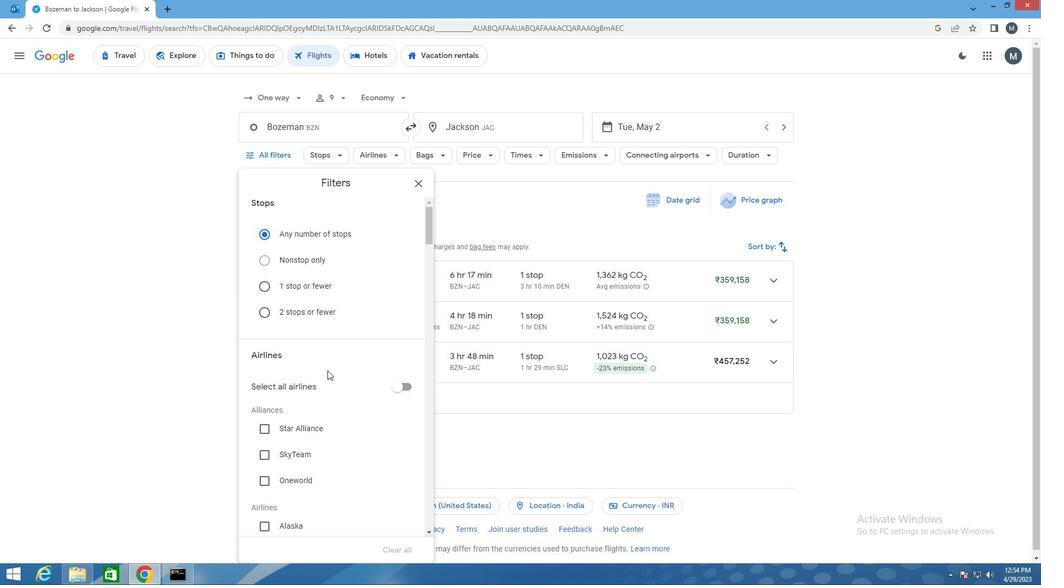 
Action: Mouse scrolled (333, 366) with delta (0, 0)
Screenshot: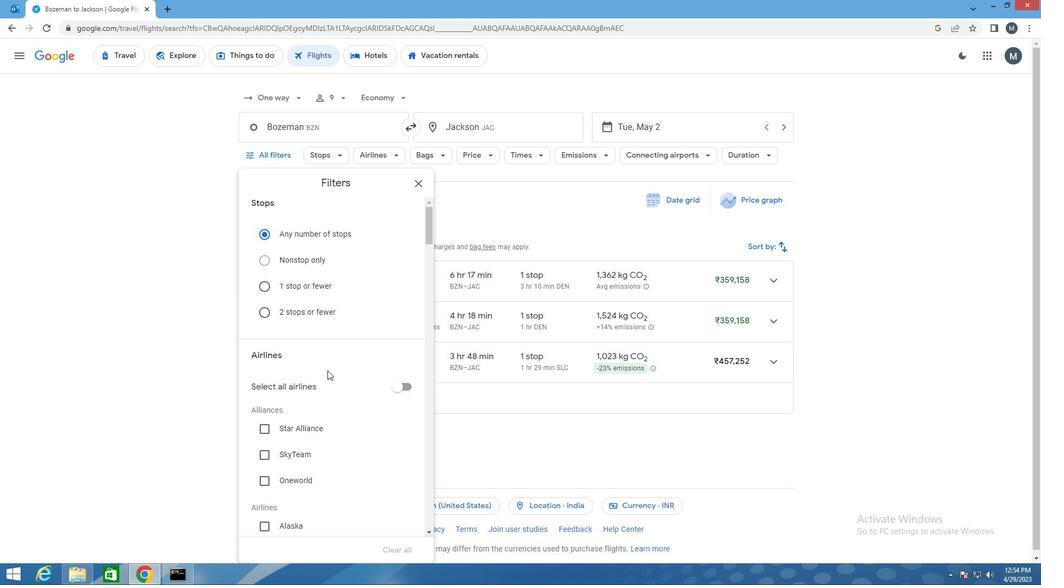 
Action: Mouse moved to (333, 365)
Screenshot: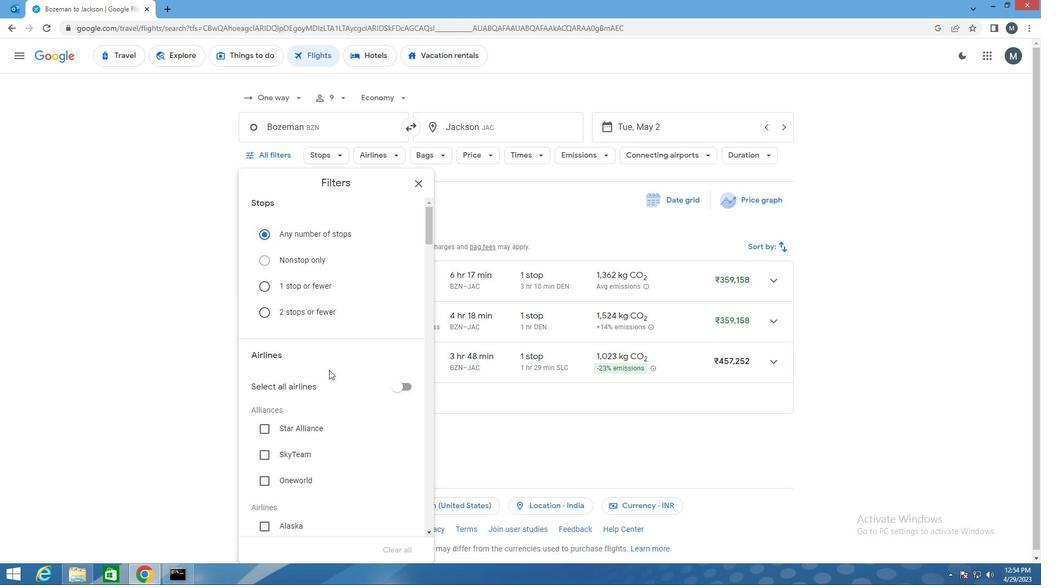 
Action: Mouse scrolled (333, 366) with delta (0, 0)
Screenshot: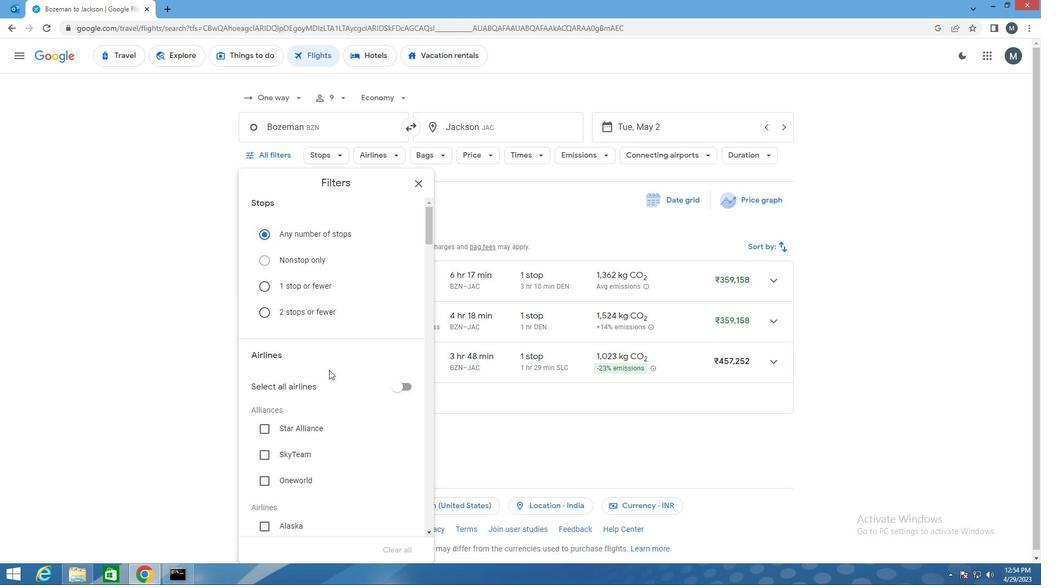 
Action: Mouse scrolled (333, 366) with delta (0, 0)
Screenshot: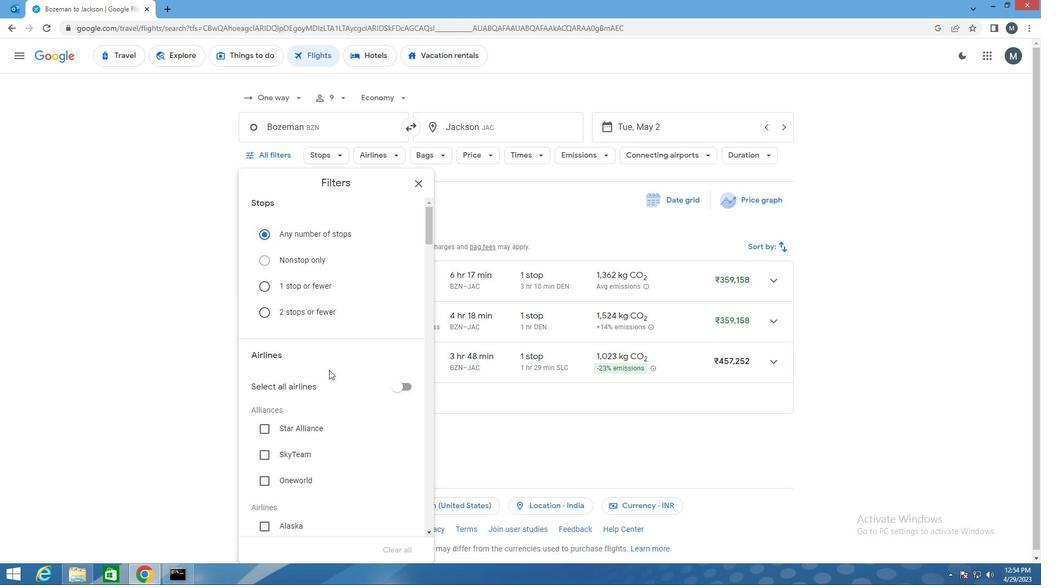 
Action: Mouse scrolled (333, 364) with delta (0, -1)
Screenshot: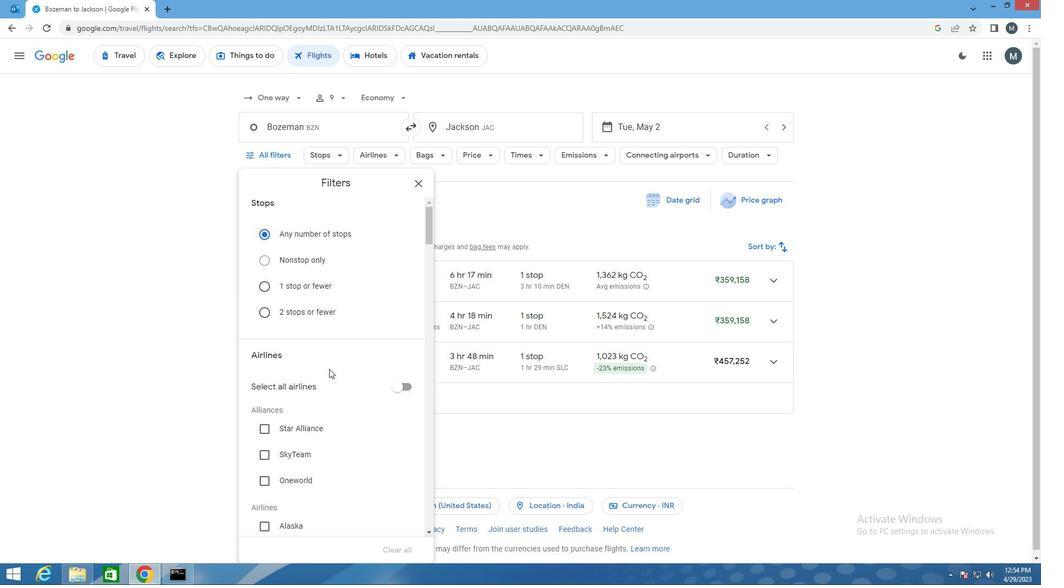 
Action: Mouse scrolled (333, 364) with delta (0, -1)
Screenshot: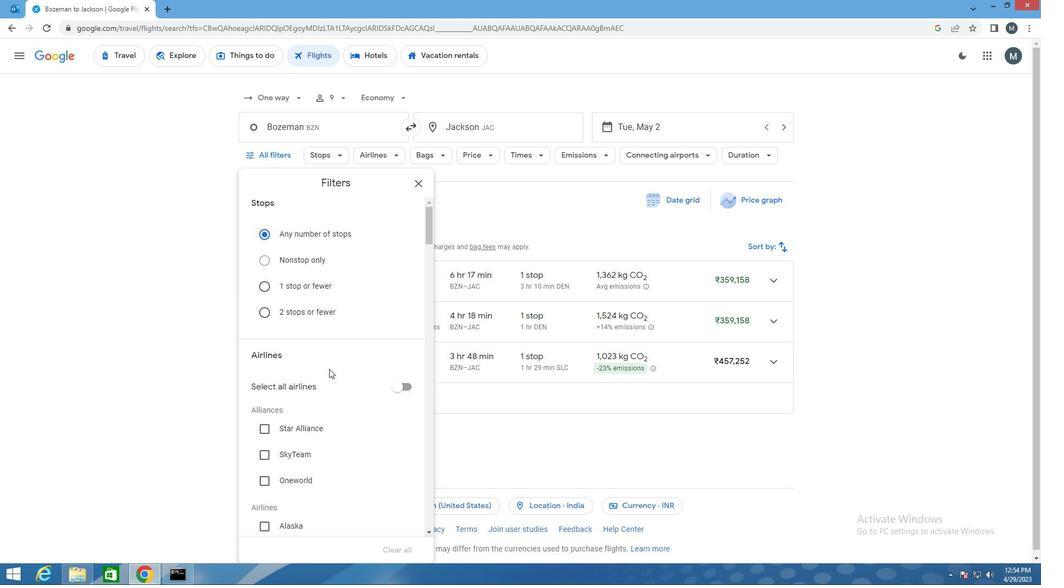 
Action: Mouse scrolled (333, 364) with delta (0, -1)
Screenshot: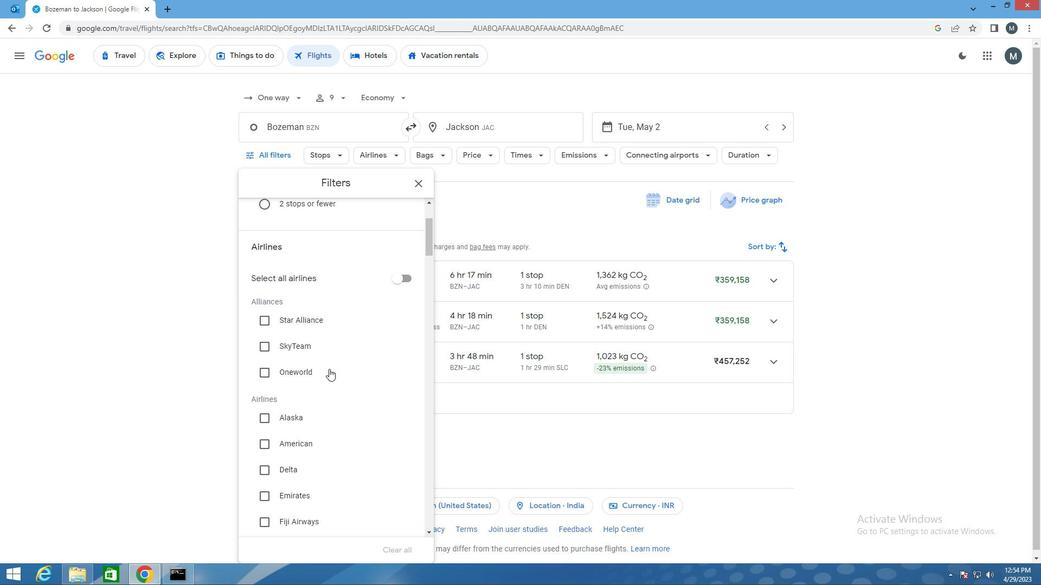 
Action: Mouse moved to (327, 362)
Screenshot: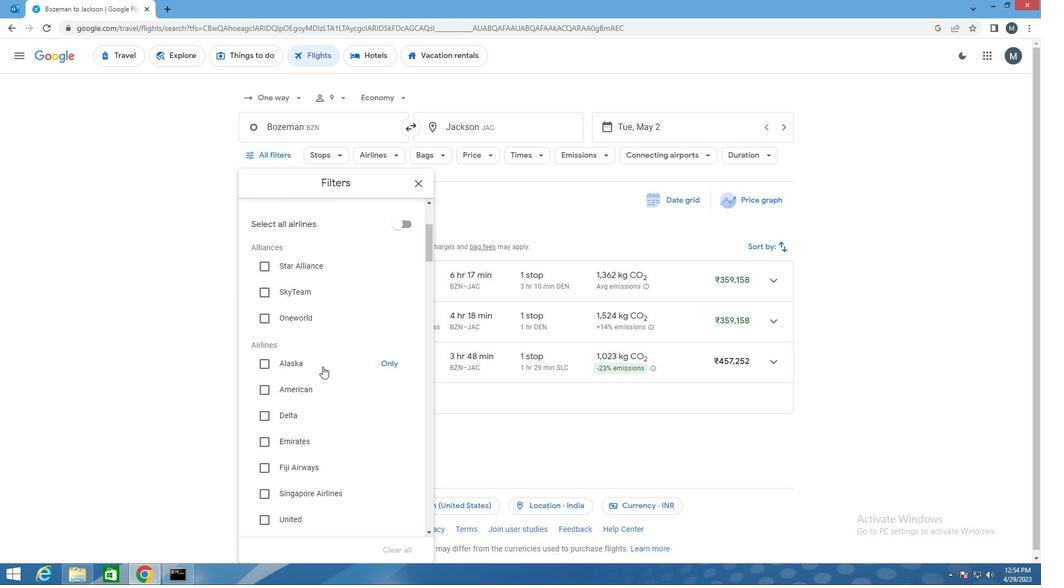 
Action: Mouse scrolled (327, 361) with delta (0, 0)
Screenshot: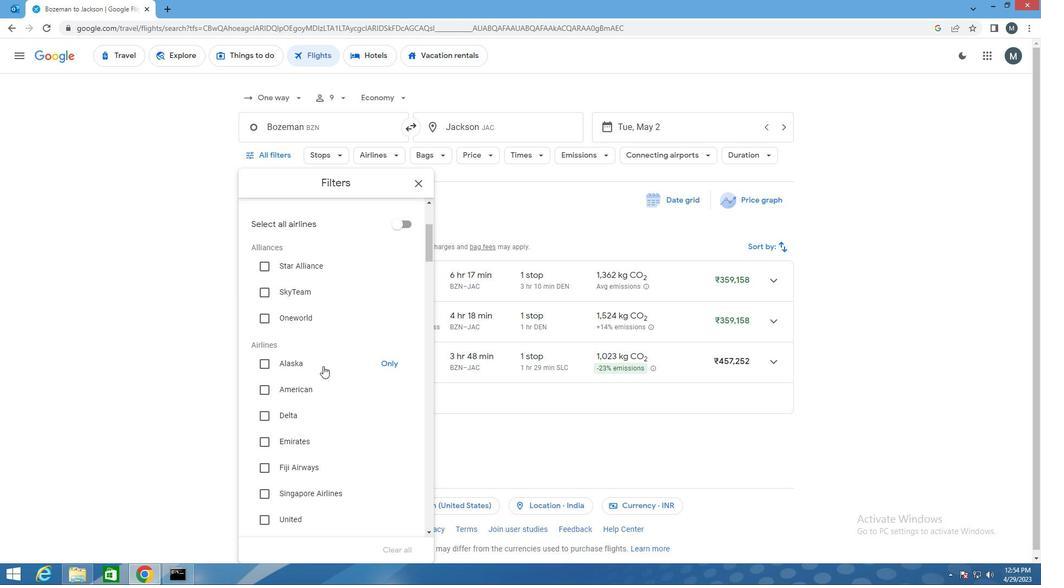 
Action: Mouse scrolled (327, 361) with delta (0, 0)
Screenshot: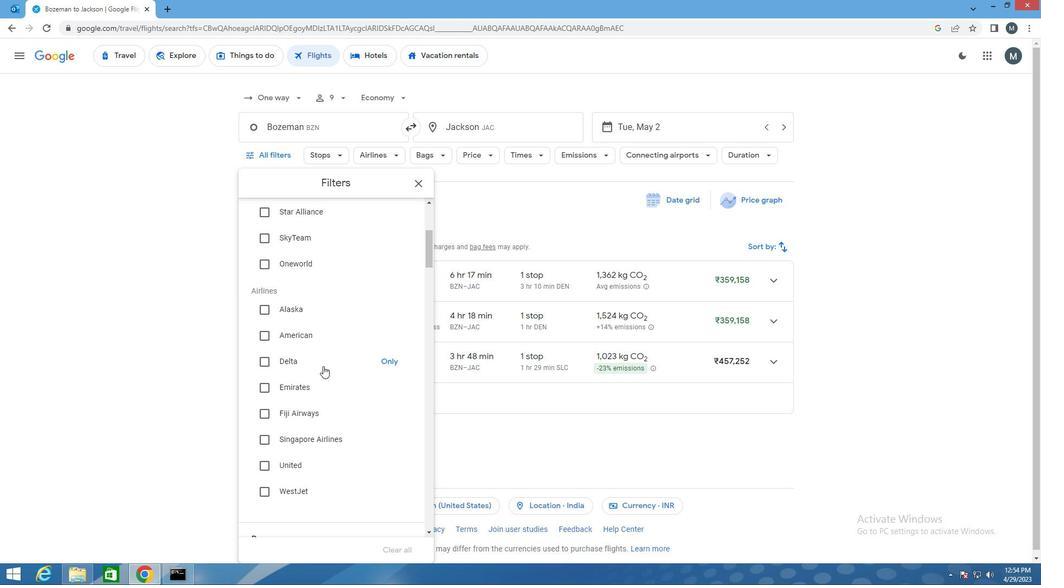 
Action: Mouse scrolled (327, 361) with delta (0, 0)
Screenshot: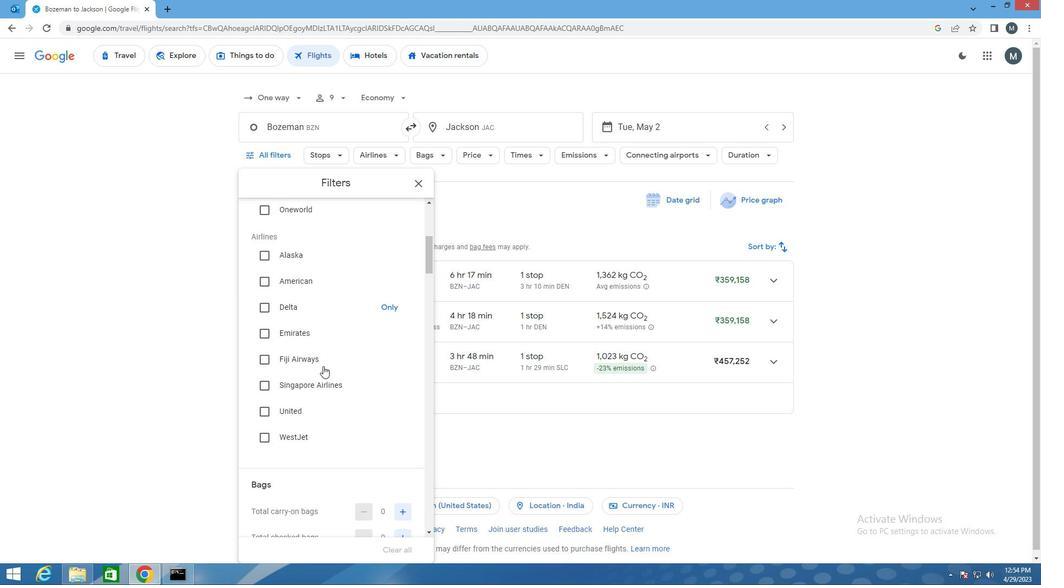 
Action: Mouse moved to (332, 360)
Screenshot: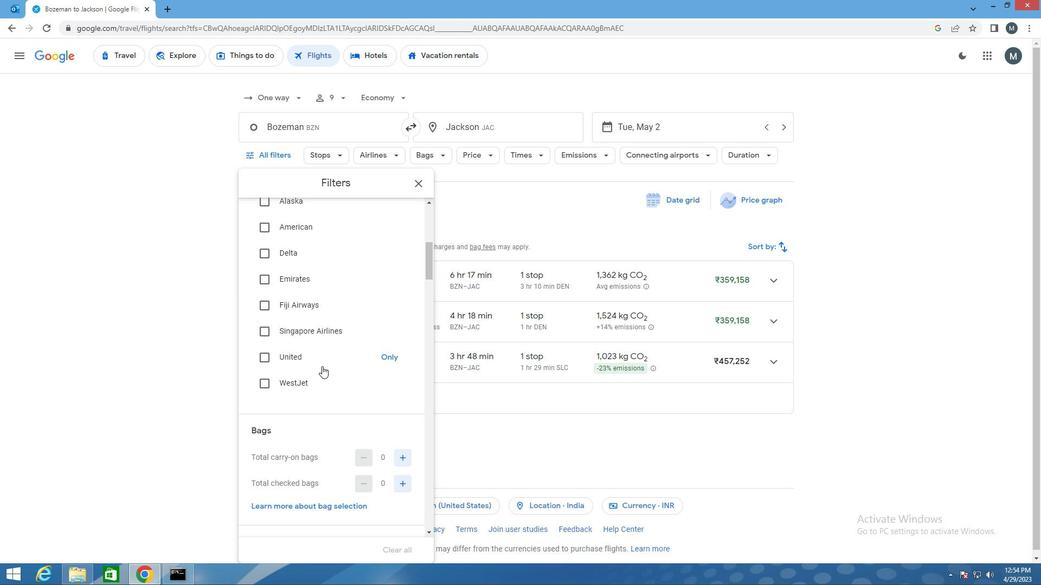 
Action: Mouse scrolled (332, 359) with delta (0, 0)
Screenshot: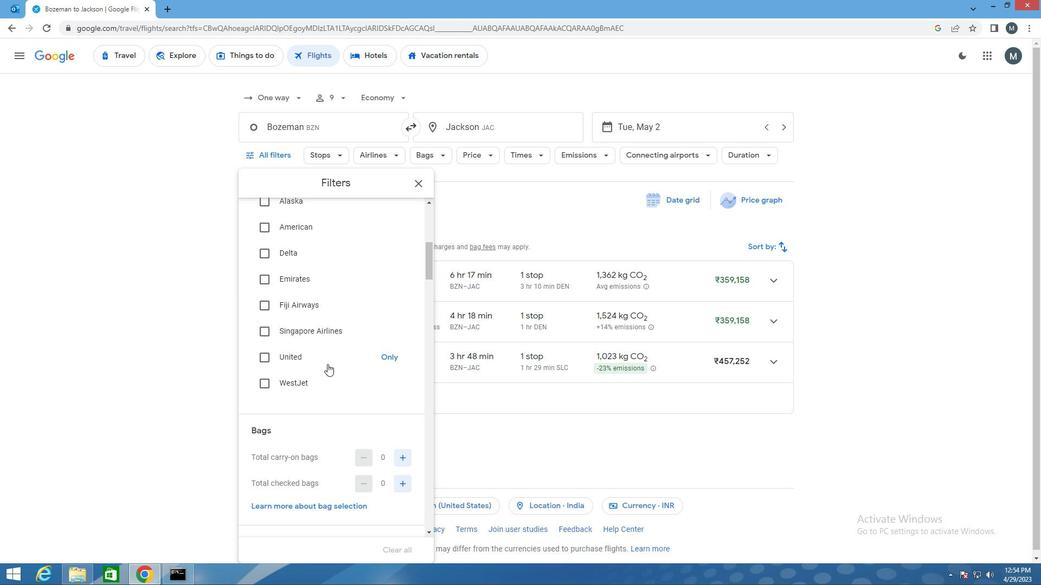 
Action: Mouse scrolled (332, 359) with delta (0, 0)
Screenshot: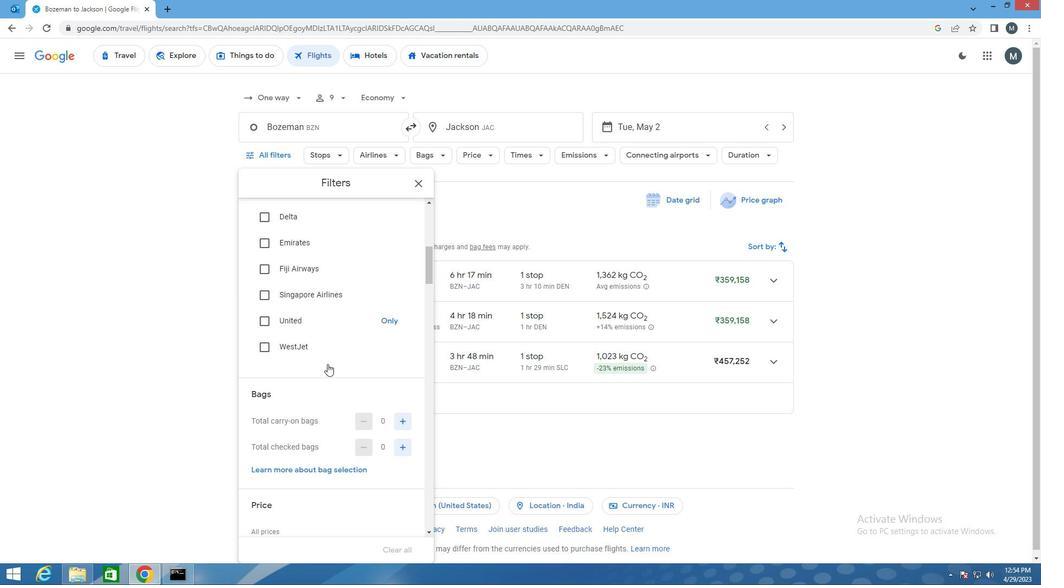 
Action: Mouse moved to (407, 374)
Screenshot: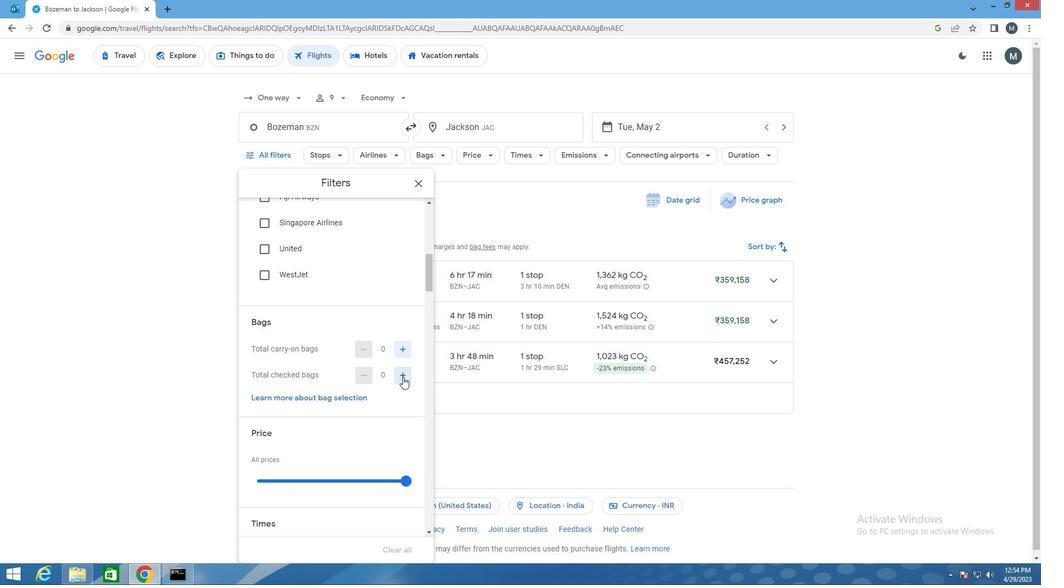 
Action: Mouse pressed left at (407, 374)
Screenshot: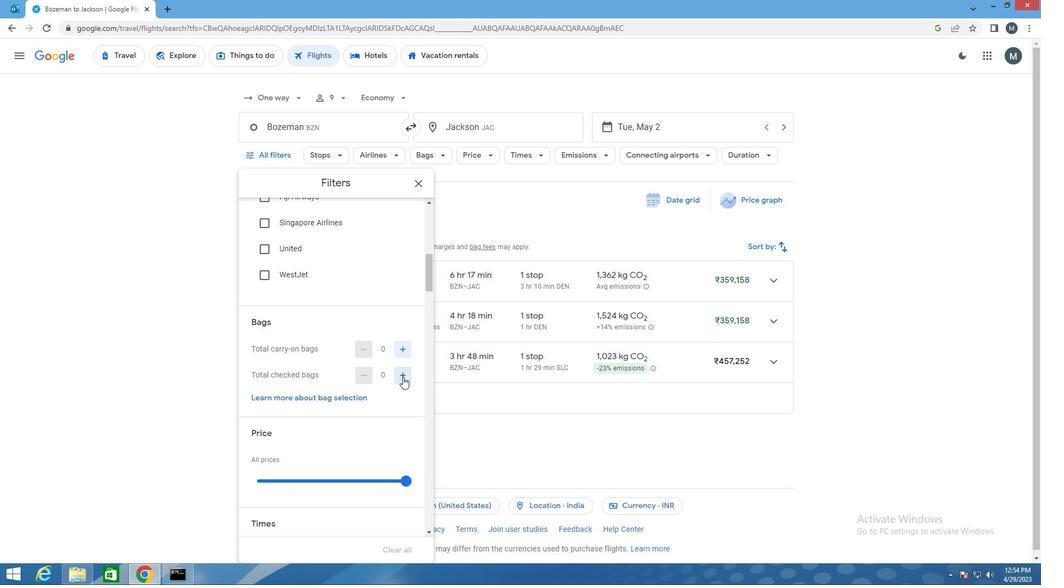 
Action: Mouse pressed left at (407, 374)
Screenshot: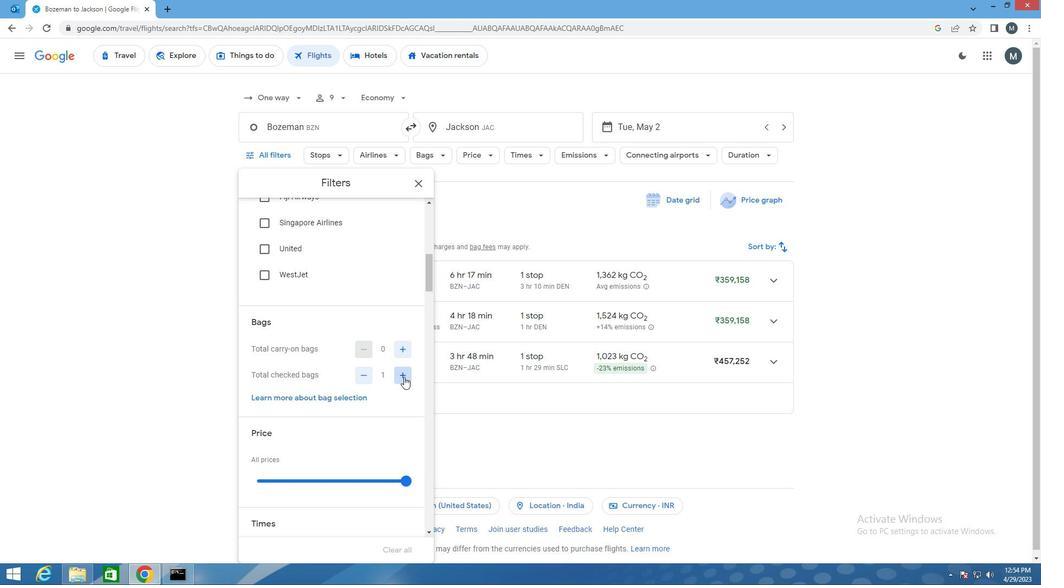 
Action: Mouse moved to (377, 348)
Screenshot: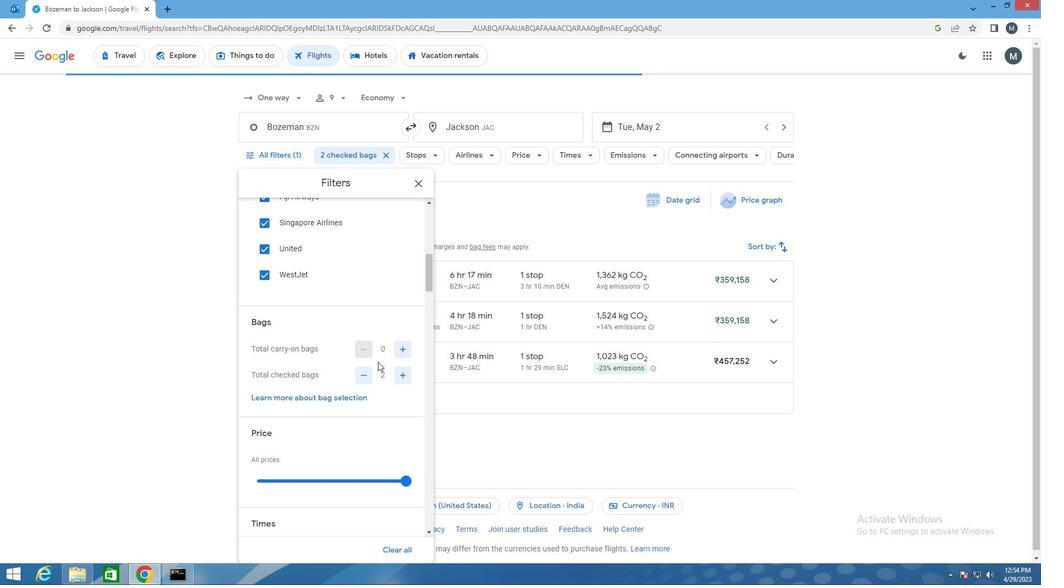 
Action: Mouse scrolled (377, 347) with delta (0, 0)
Screenshot: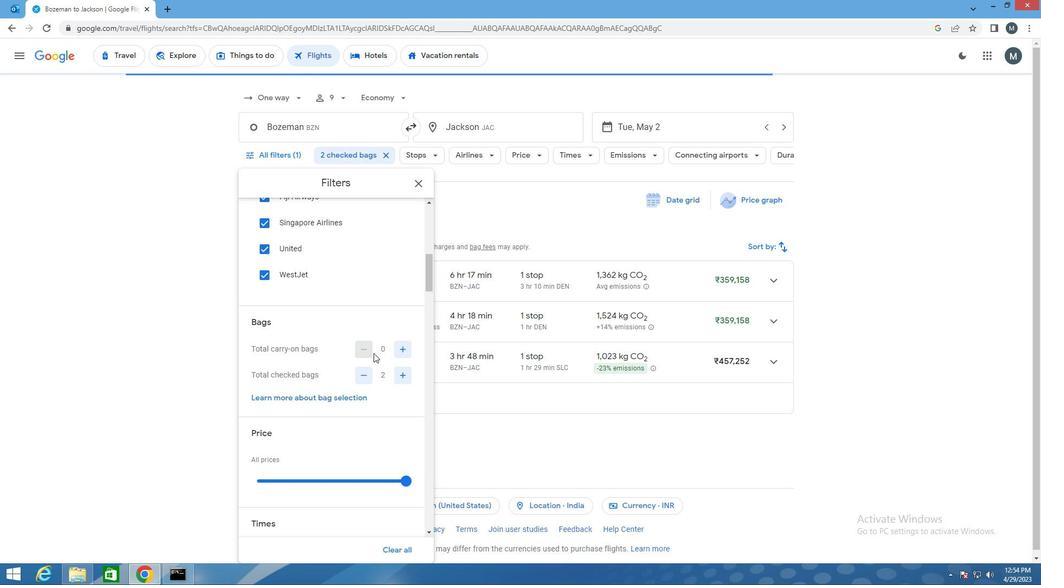 
Action: Mouse moved to (321, 353)
Screenshot: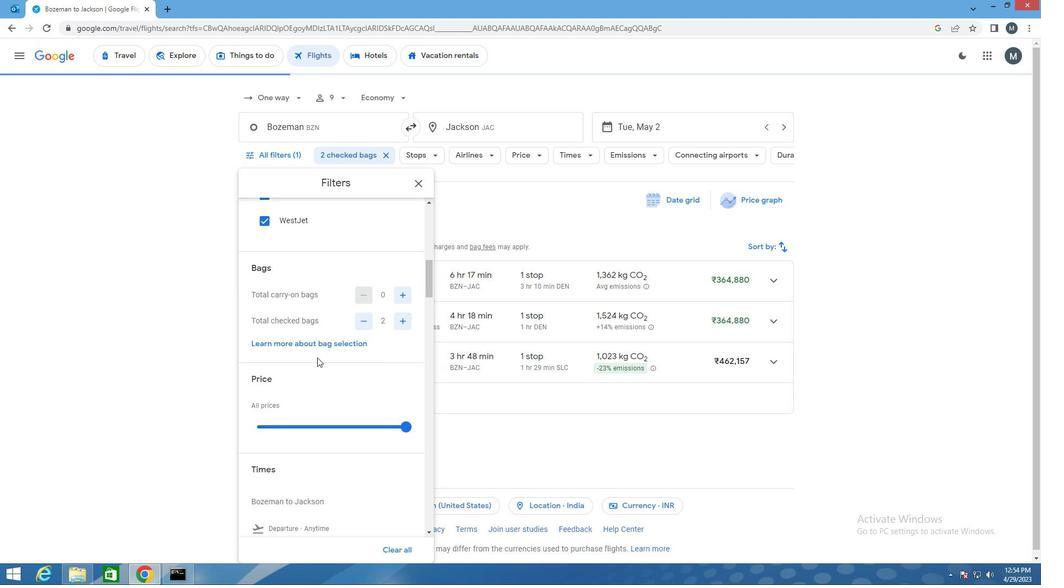 
Action: Mouse scrolled (321, 352) with delta (0, 0)
Screenshot: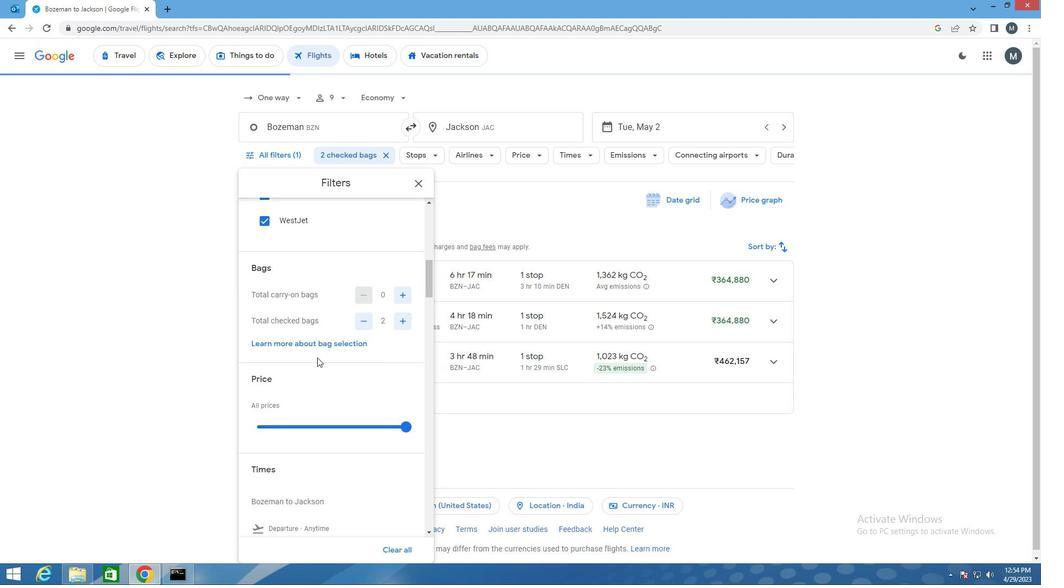 
Action: Mouse moved to (322, 366)
Screenshot: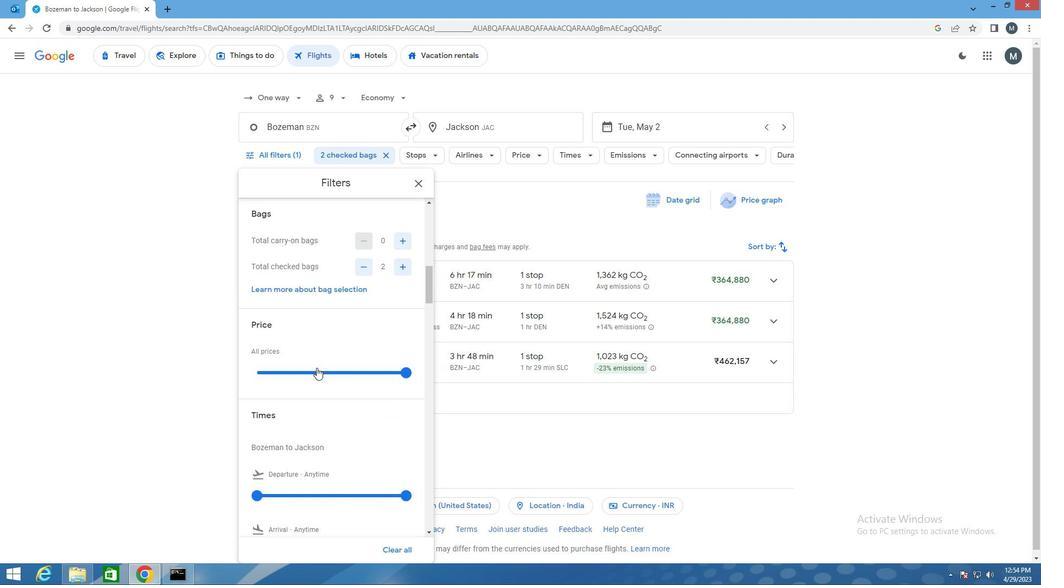 
Action: Mouse pressed left at (322, 366)
Screenshot: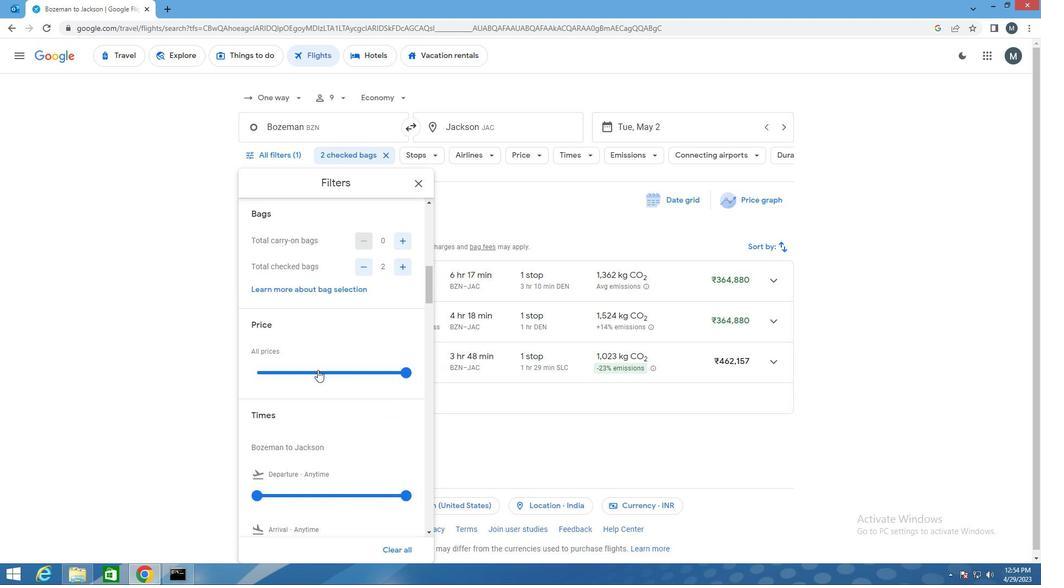 
Action: Mouse pressed left at (322, 366)
Screenshot: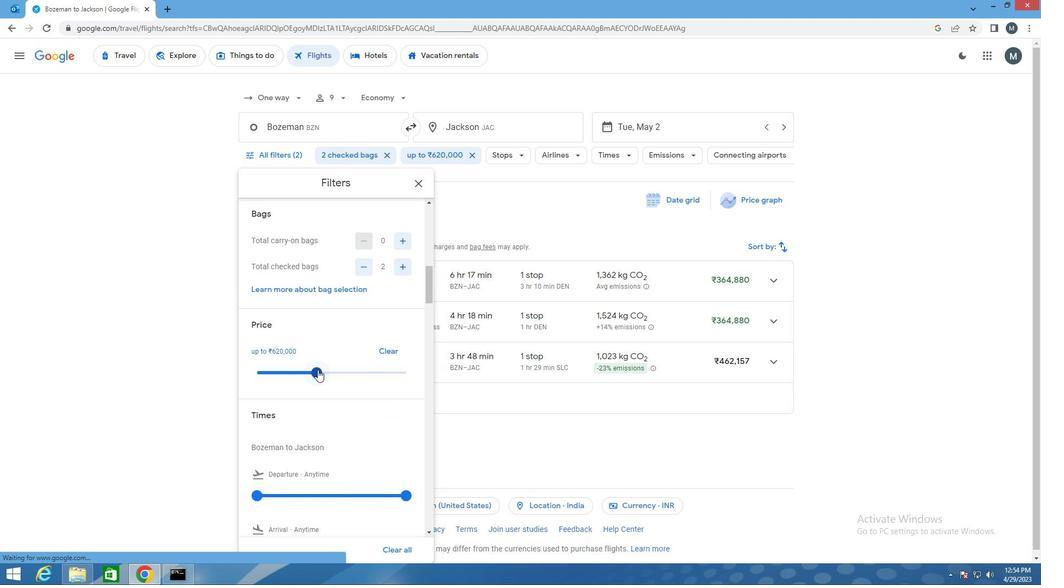 
Action: Mouse moved to (343, 347)
Screenshot: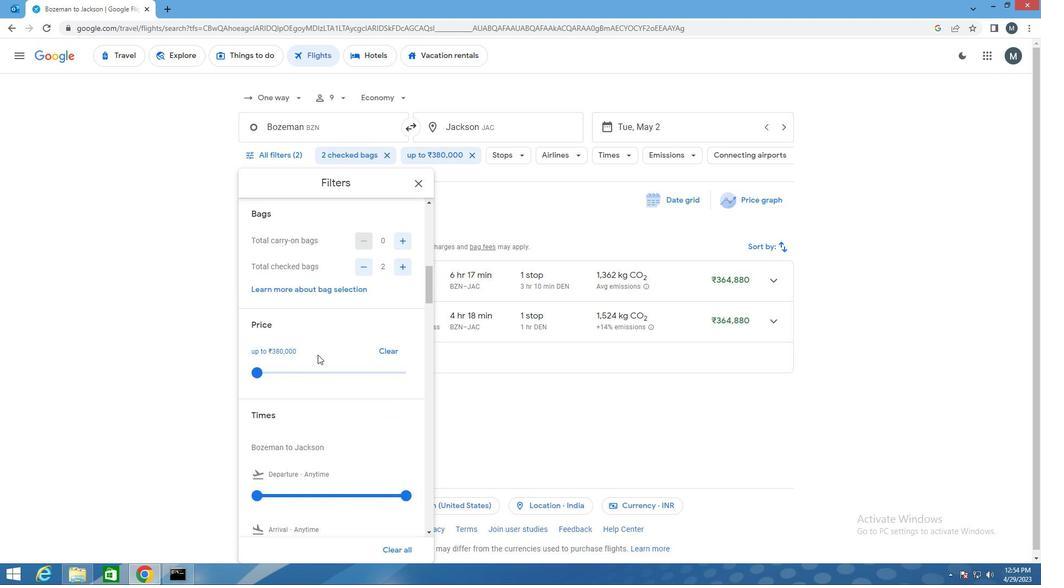 
Action: Mouse scrolled (343, 347) with delta (0, 0)
Screenshot: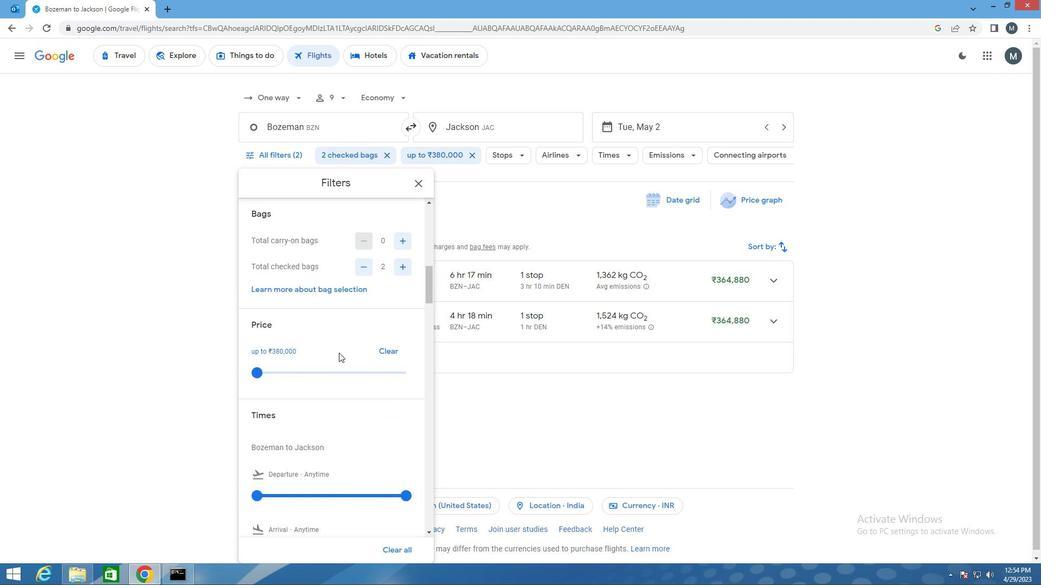 
Action: Mouse moved to (340, 348)
Screenshot: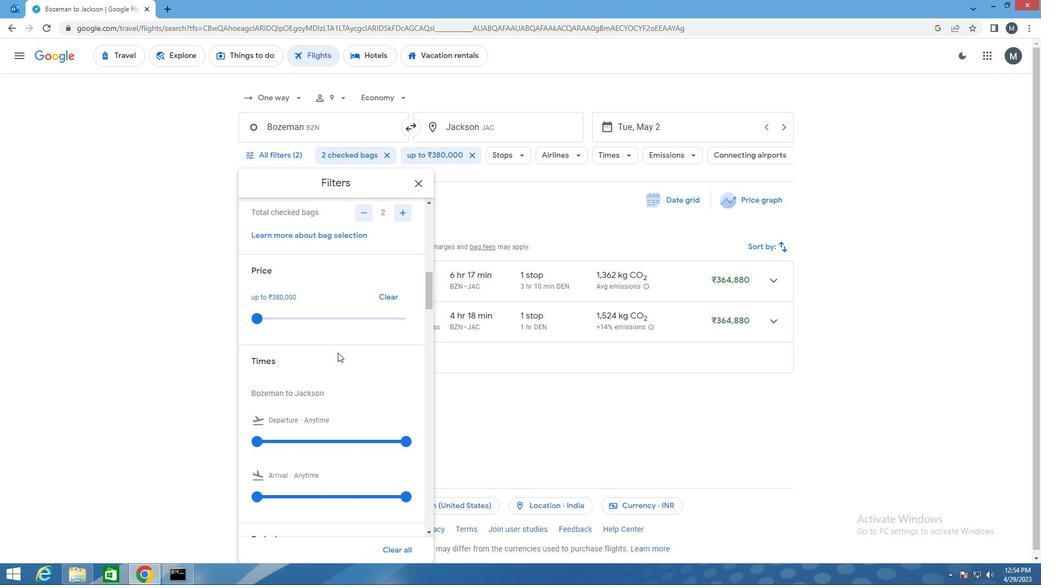 
Action: Mouse scrolled (340, 348) with delta (0, 0)
Screenshot: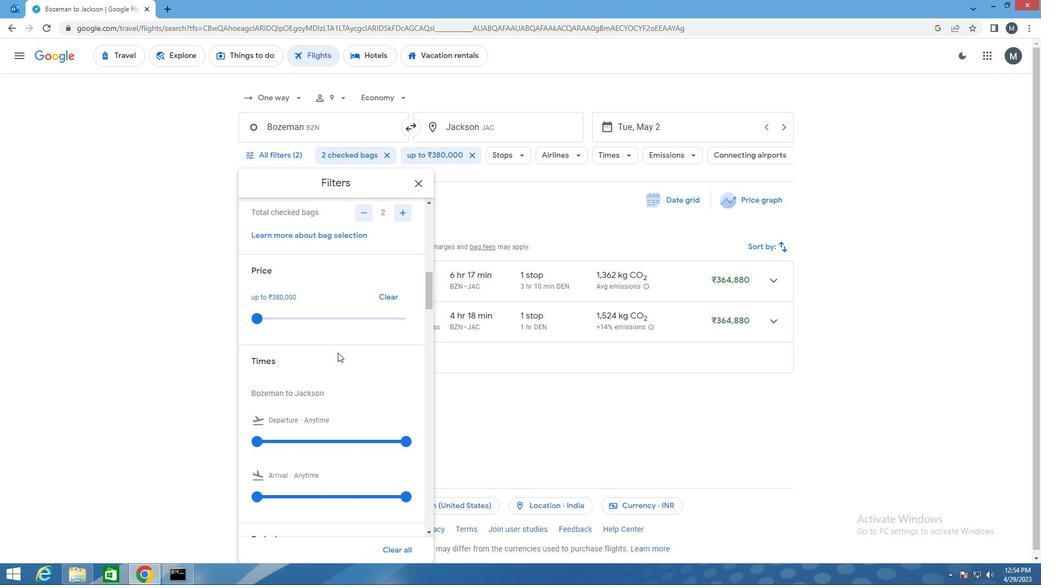 
Action: Mouse moved to (352, 381)
Screenshot: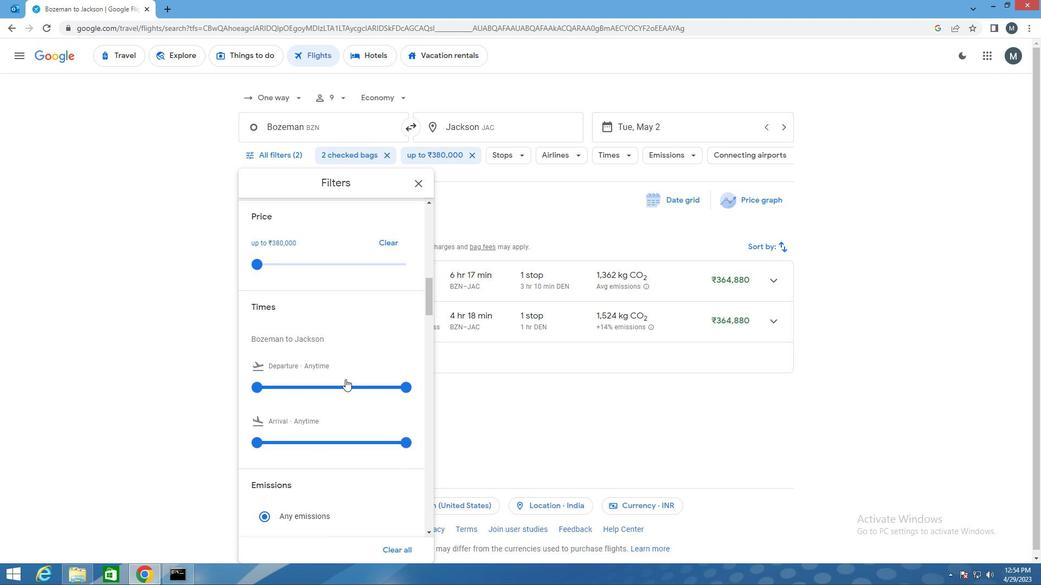 
Action: Mouse pressed left at (352, 381)
Screenshot: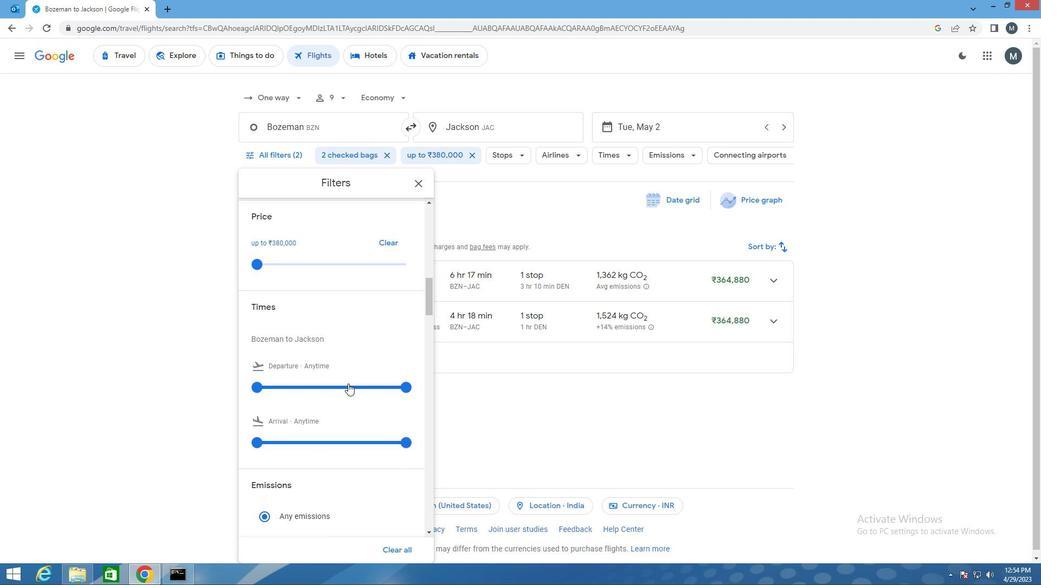 
Action: Mouse moved to (353, 383)
Screenshot: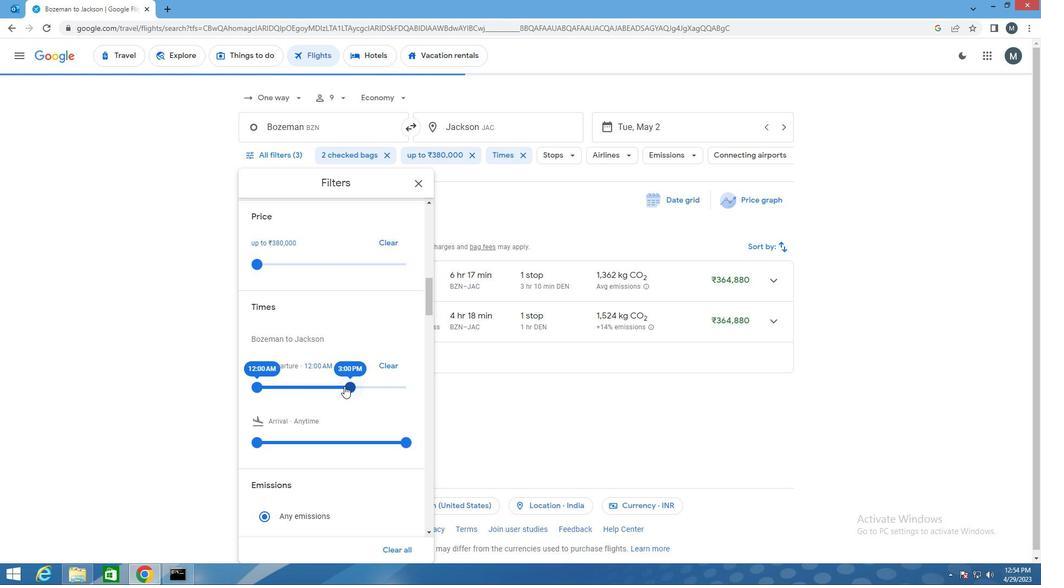 
Action: Mouse pressed left at (353, 383)
Screenshot: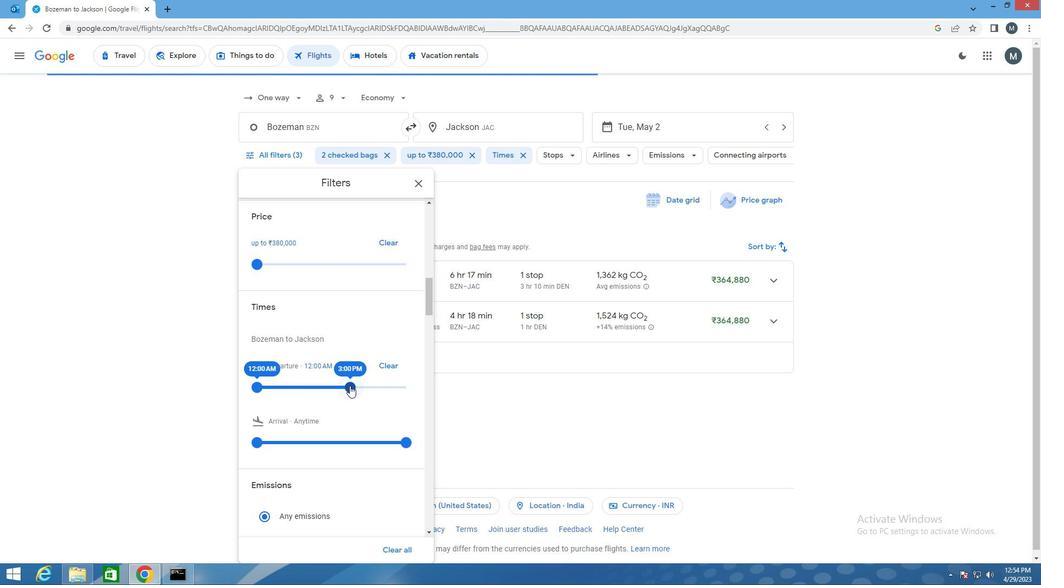 
Action: Mouse moved to (265, 382)
Screenshot: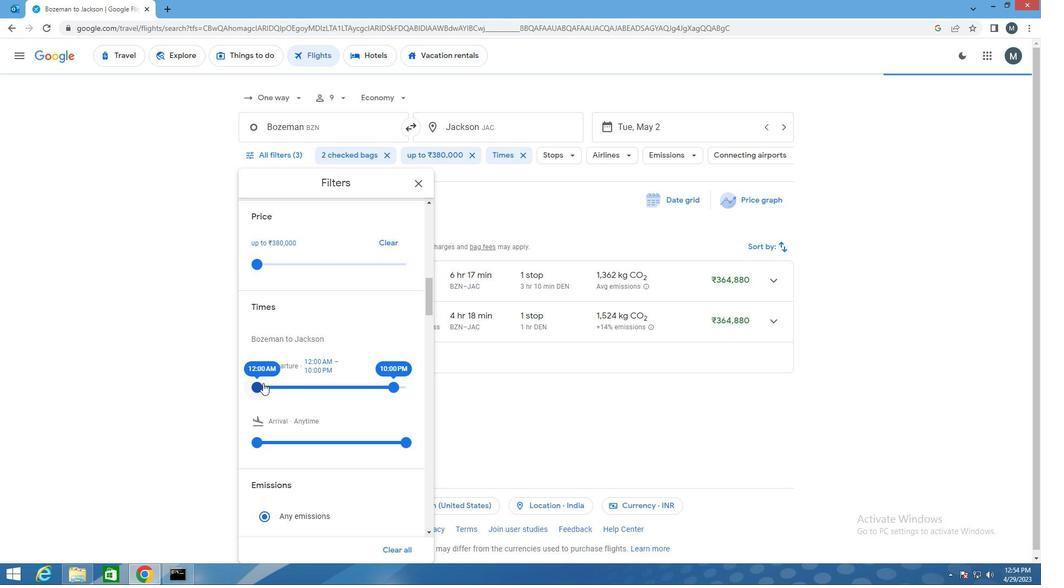 
Action: Mouse pressed left at (265, 382)
Screenshot: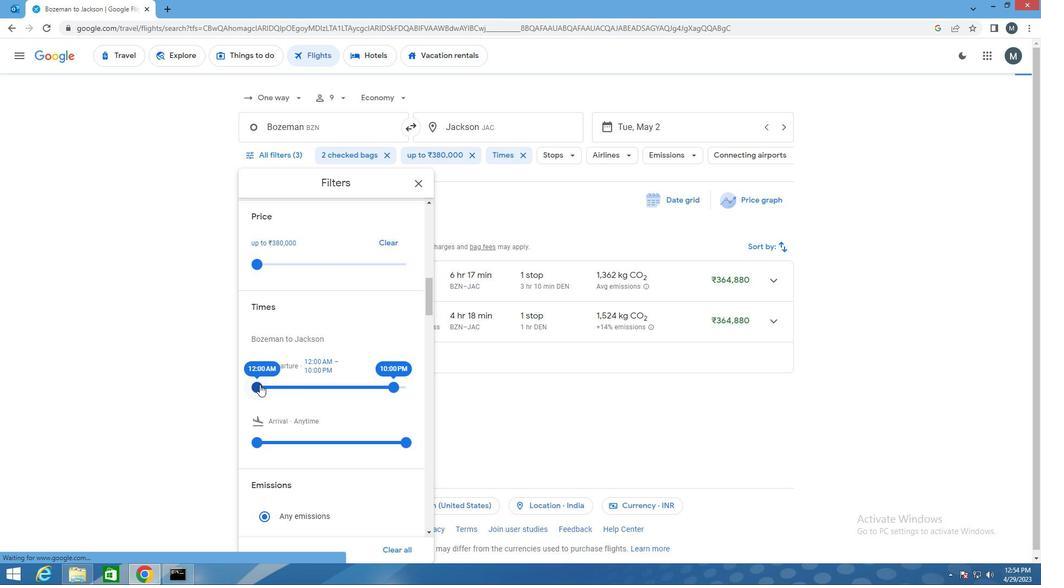 
Action: Mouse moved to (374, 387)
Screenshot: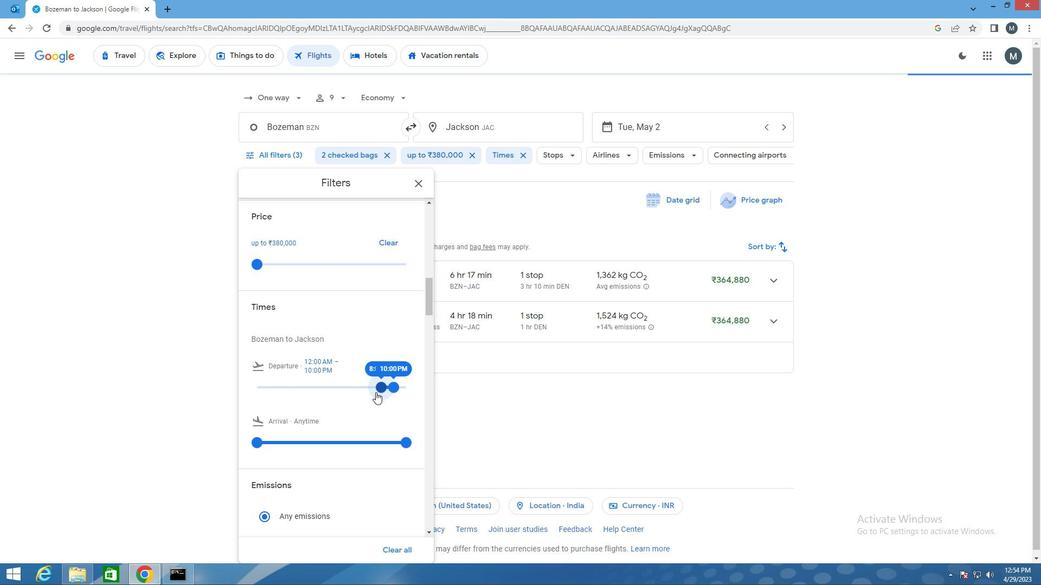 
Action: Mouse pressed left at (374, 387)
Screenshot: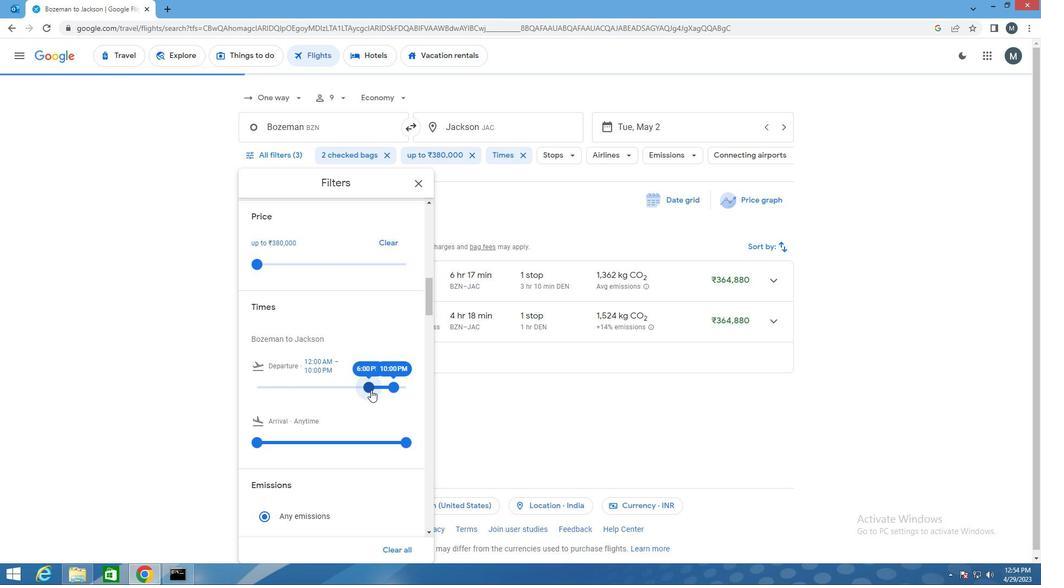 
Action: Mouse moved to (393, 383)
Screenshot: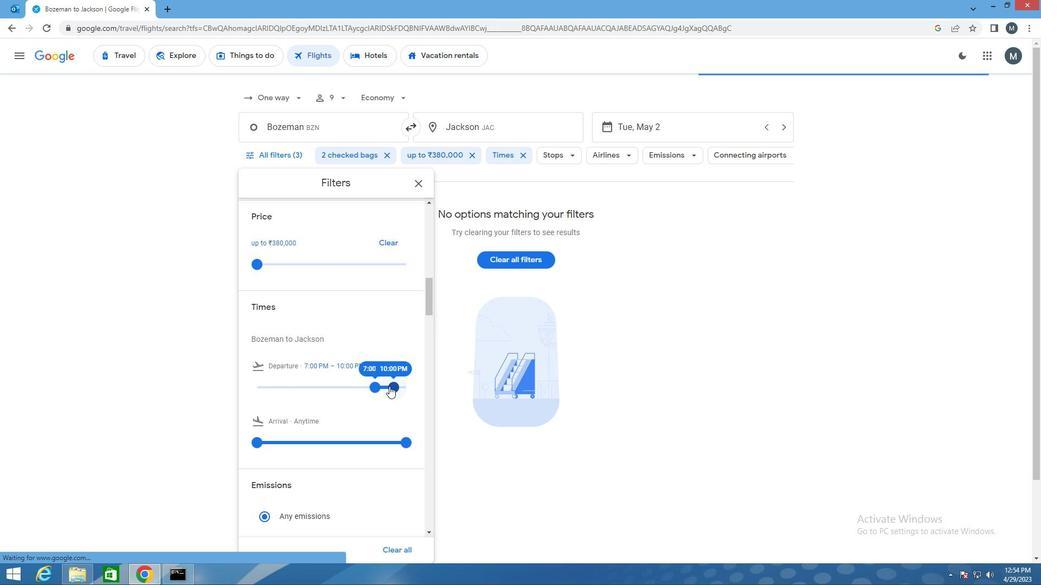 
Action: Mouse pressed left at (393, 383)
Screenshot: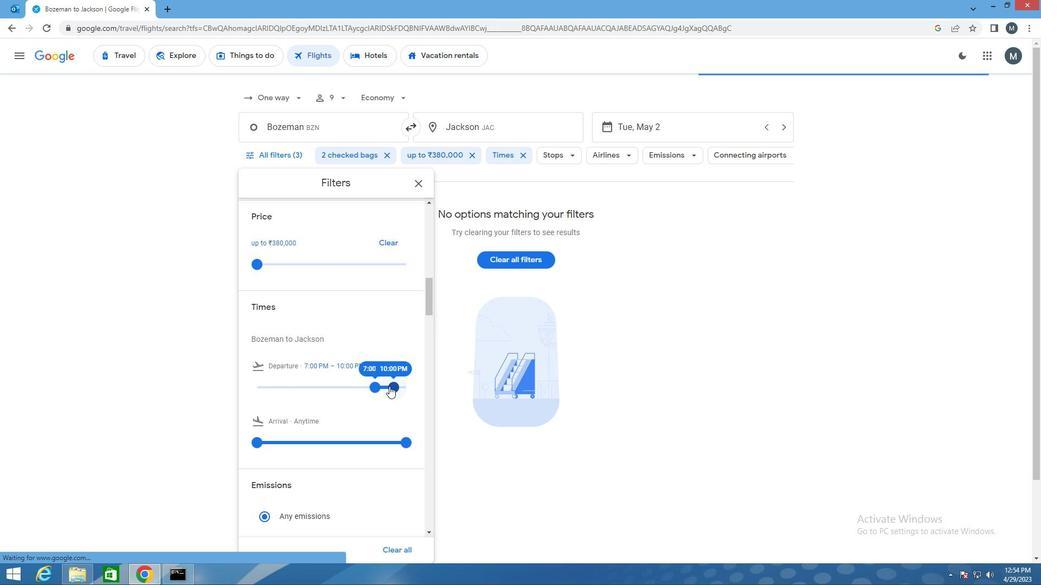 
Action: Mouse moved to (375, 368)
Screenshot: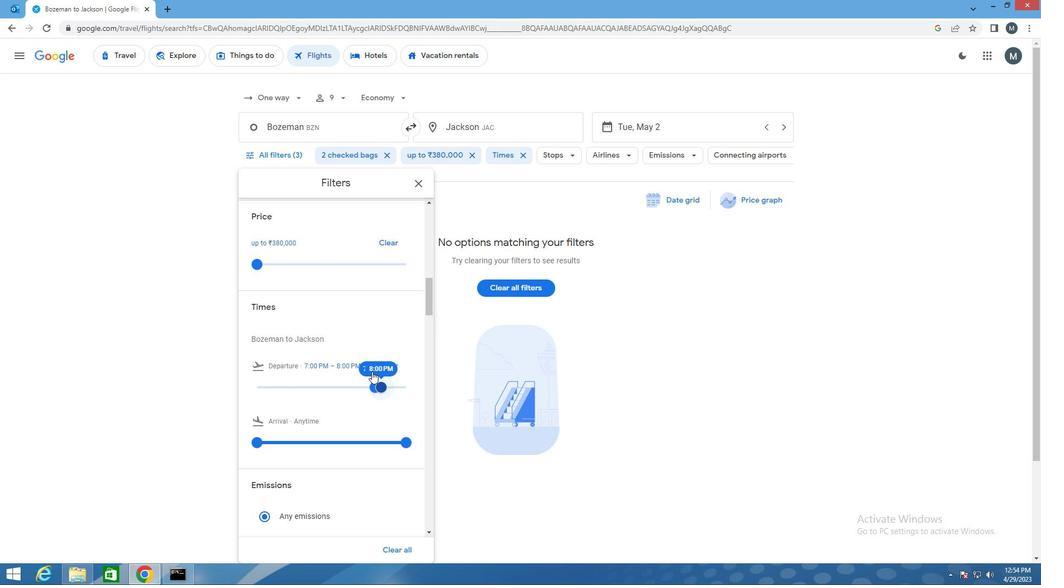 
Action: Mouse scrolled (375, 367) with delta (0, 0)
Screenshot: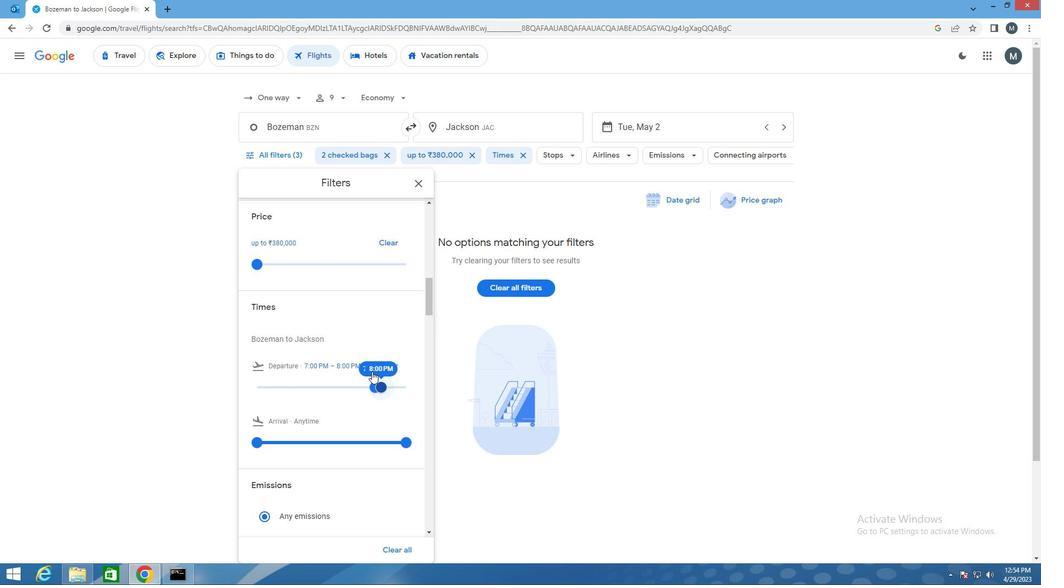 
Action: Mouse scrolled (375, 367) with delta (0, 0)
Screenshot: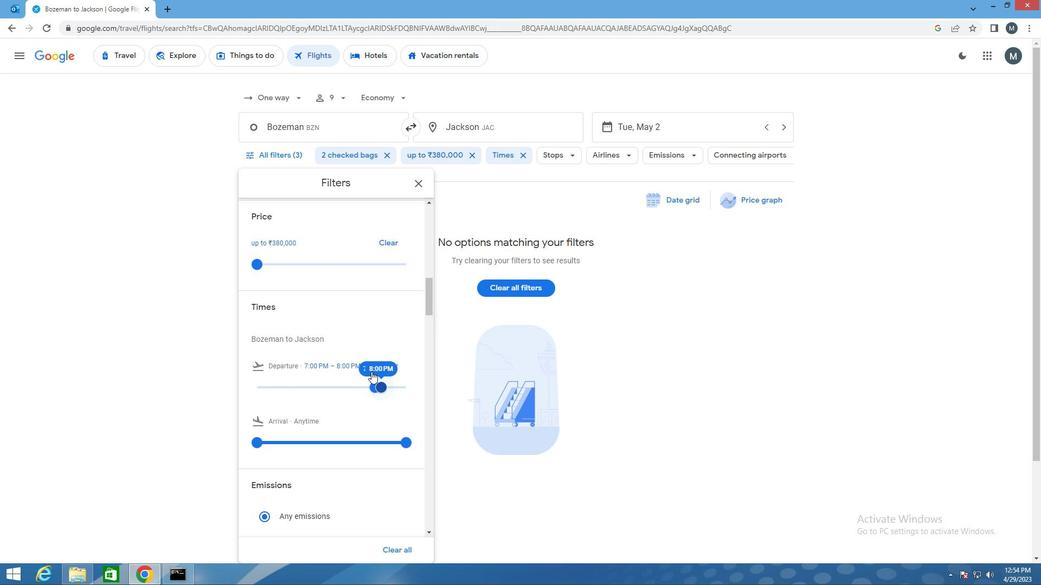 
Action: Mouse moved to (375, 367)
Screenshot: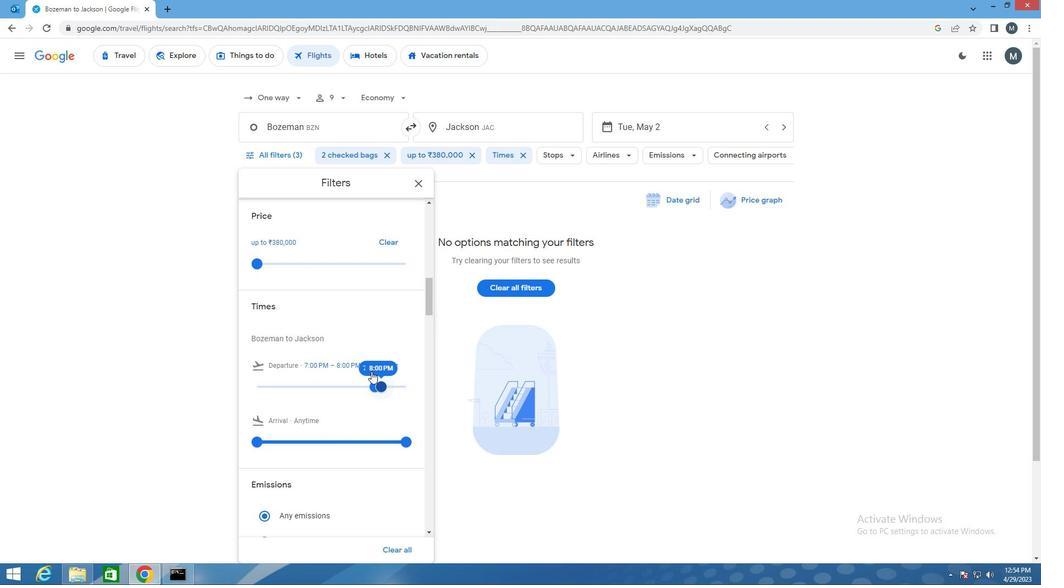 
Action: Mouse scrolled (375, 367) with delta (0, 0)
Screenshot: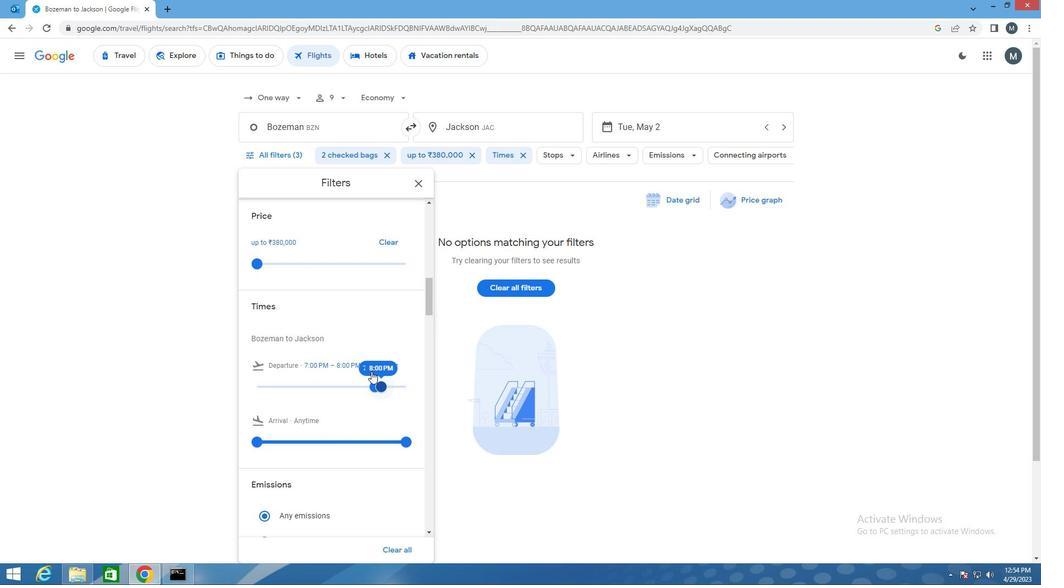 
Action: Mouse moved to (425, 167)
Screenshot: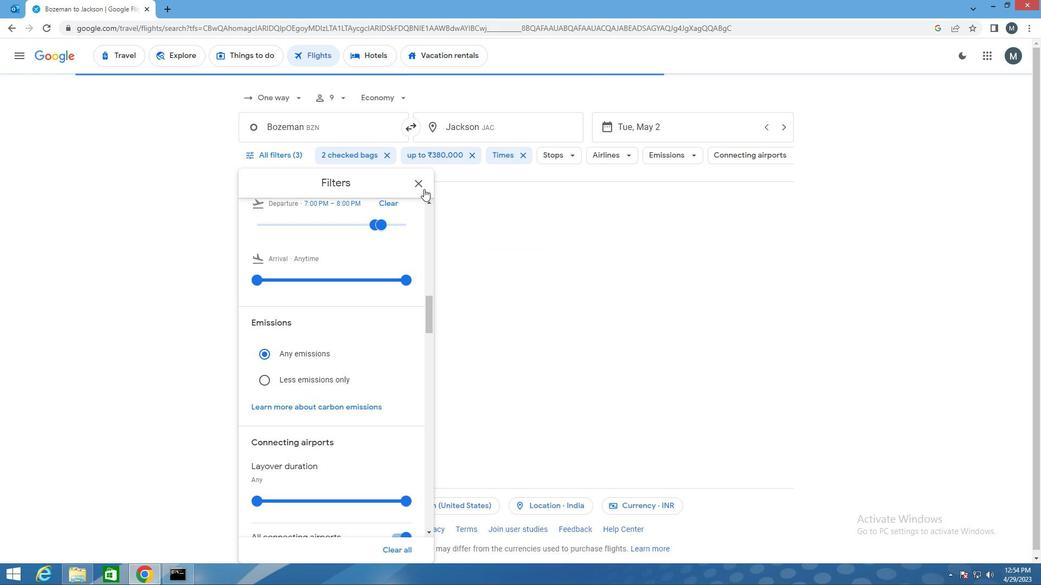 
Action: Mouse pressed left at (425, 167)
Screenshot: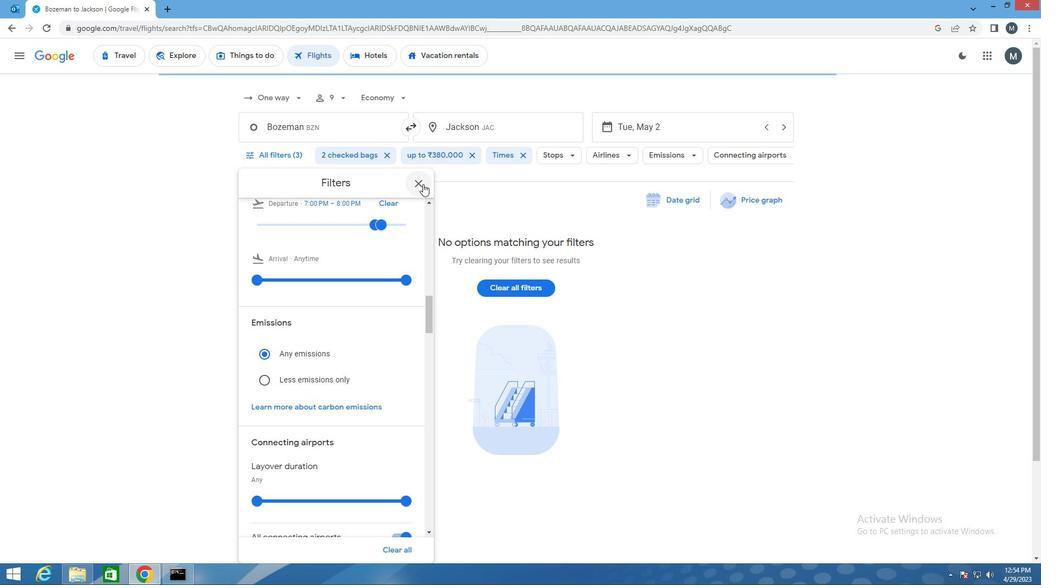 
Action: Mouse moved to (425, 167)
Screenshot: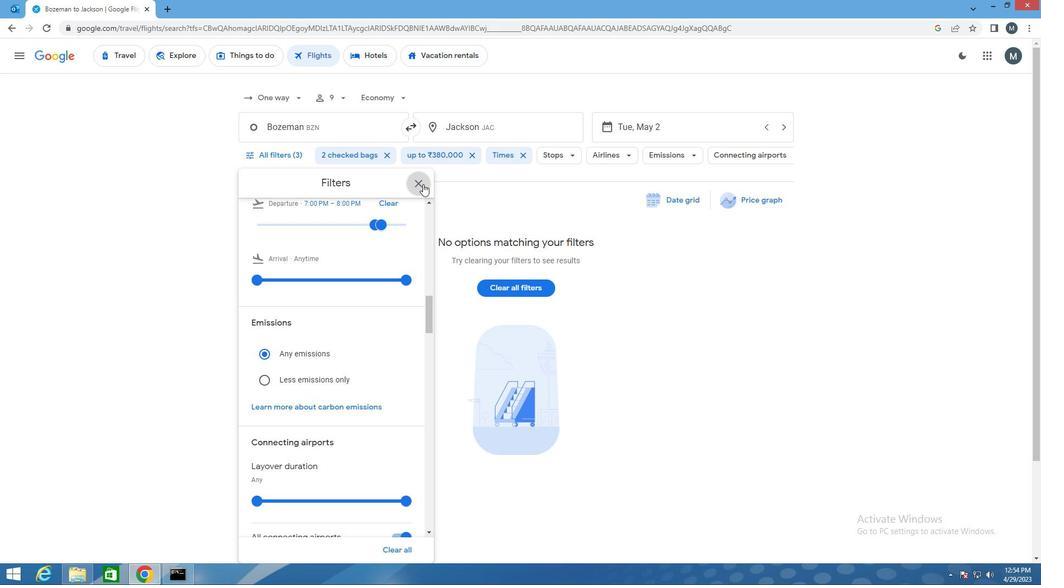 
